 Task: Create a due date automation trigger when advanced on, on the wednesday of the week a card is due add content with a name or a description not starting with resume at 11:00 AM.
Action: Mouse moved to (1370, 98)
Screenshot: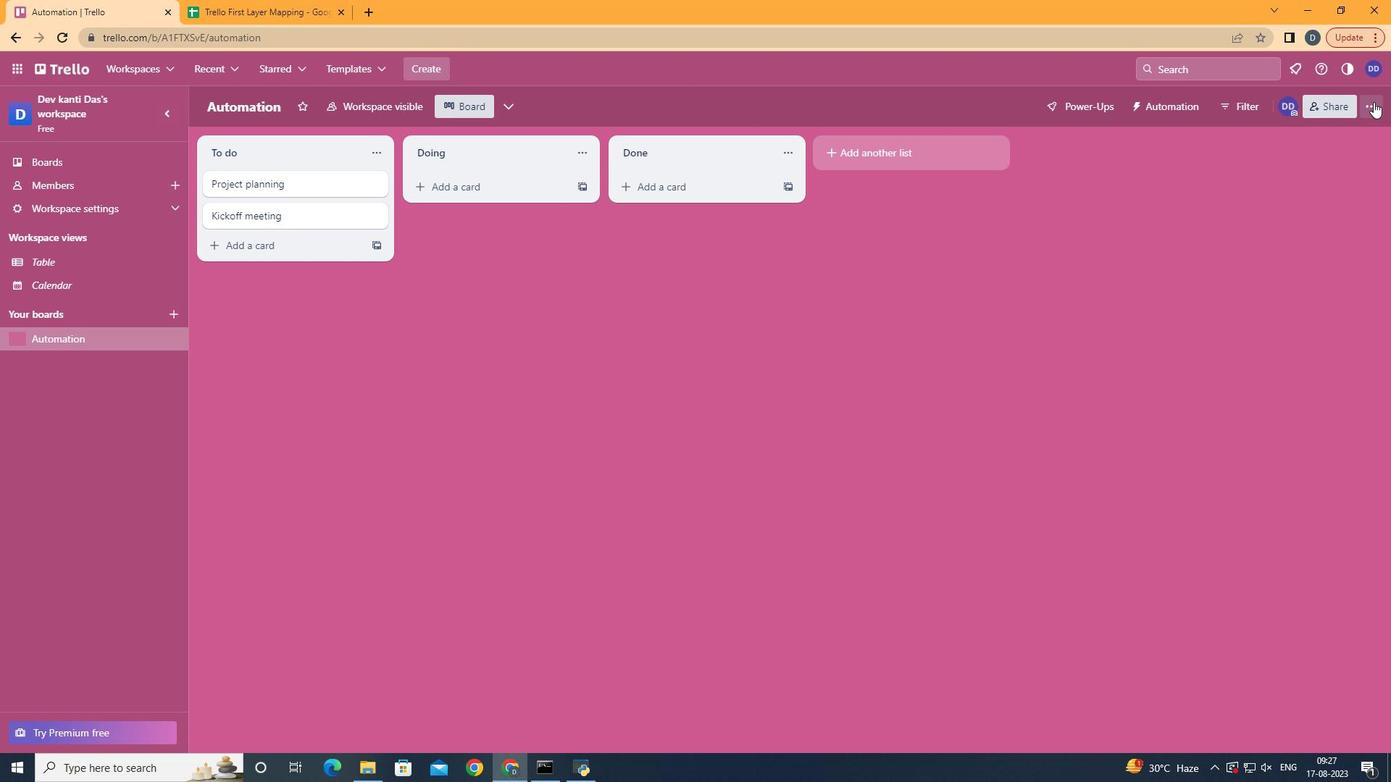 
Action: Mouse pressed left at (1370, 98)
Screenshot: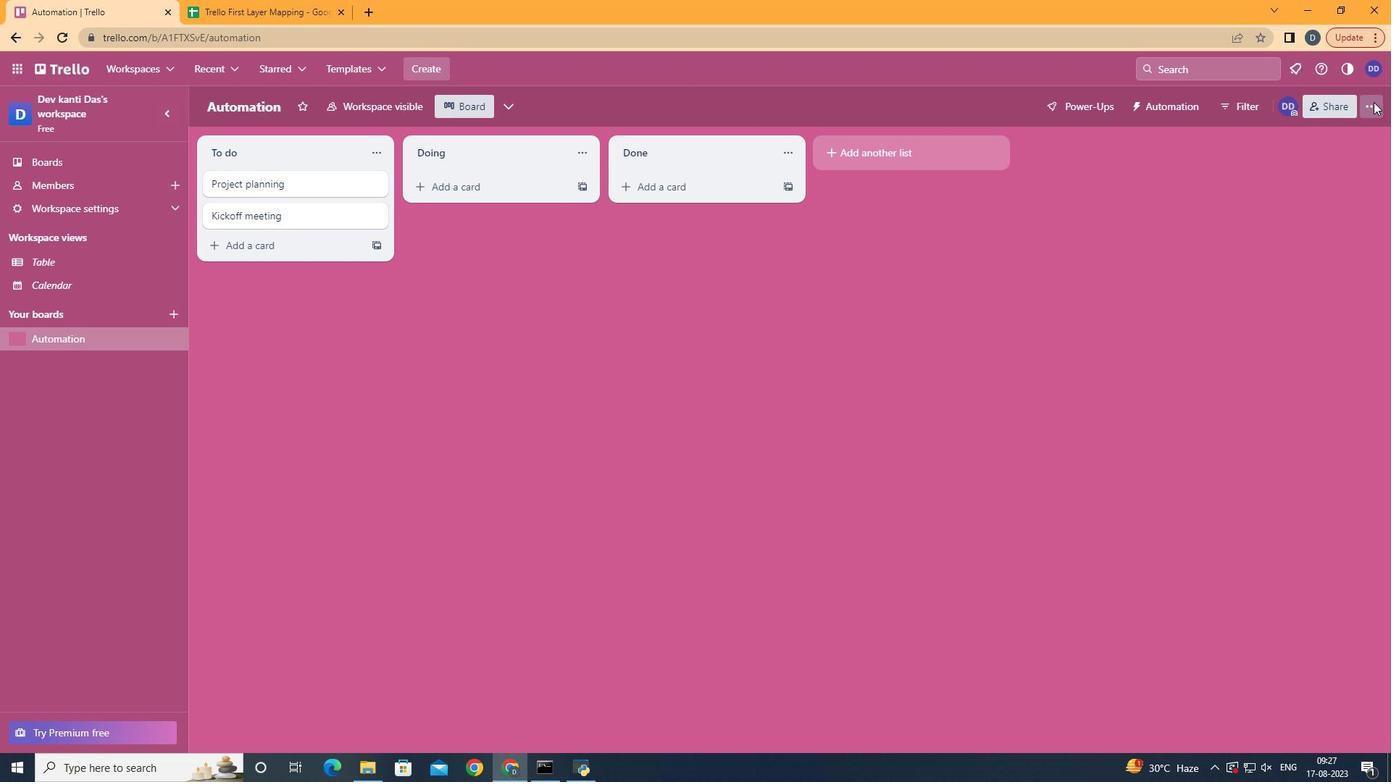 
Action: Mouse moved to (1261, 310)
Screenshot: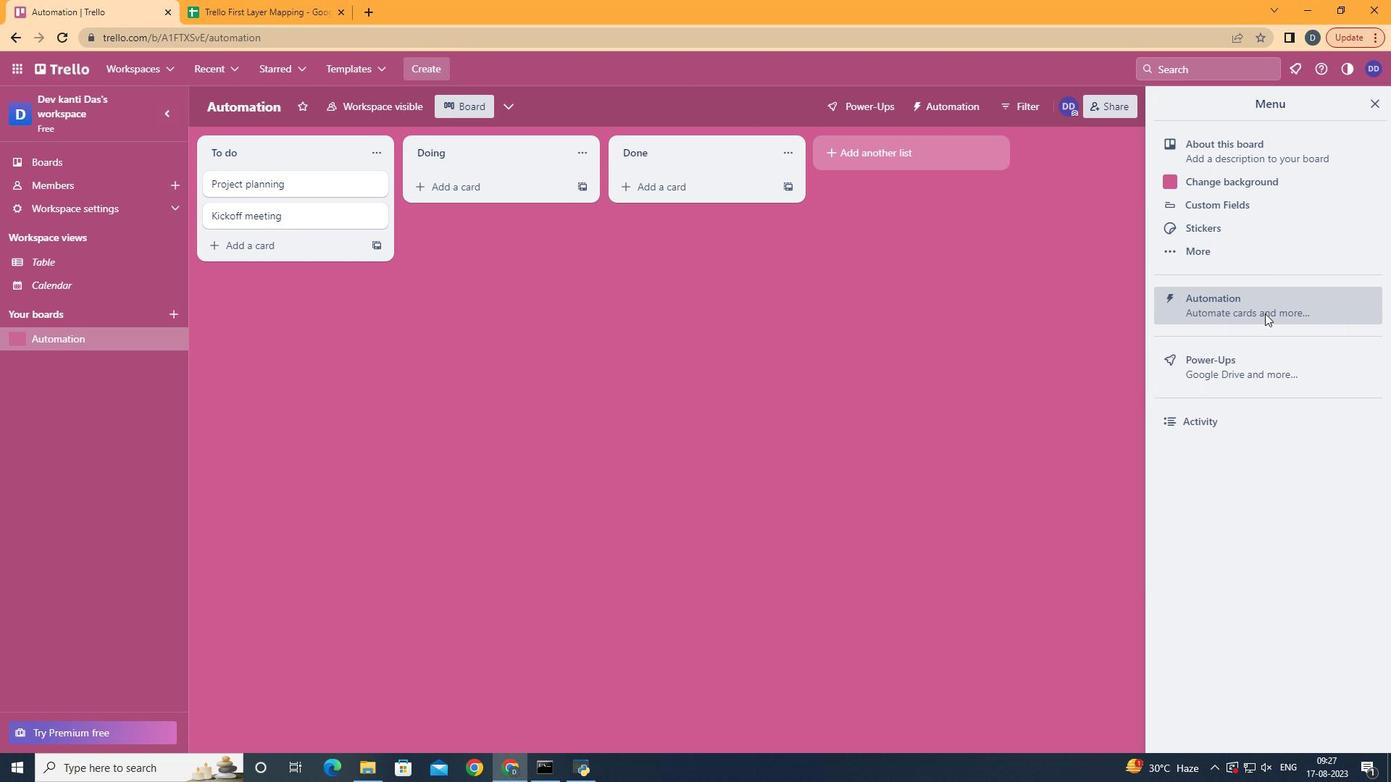
Action: Mouse pressed left at (1261, 310)
Screenshot: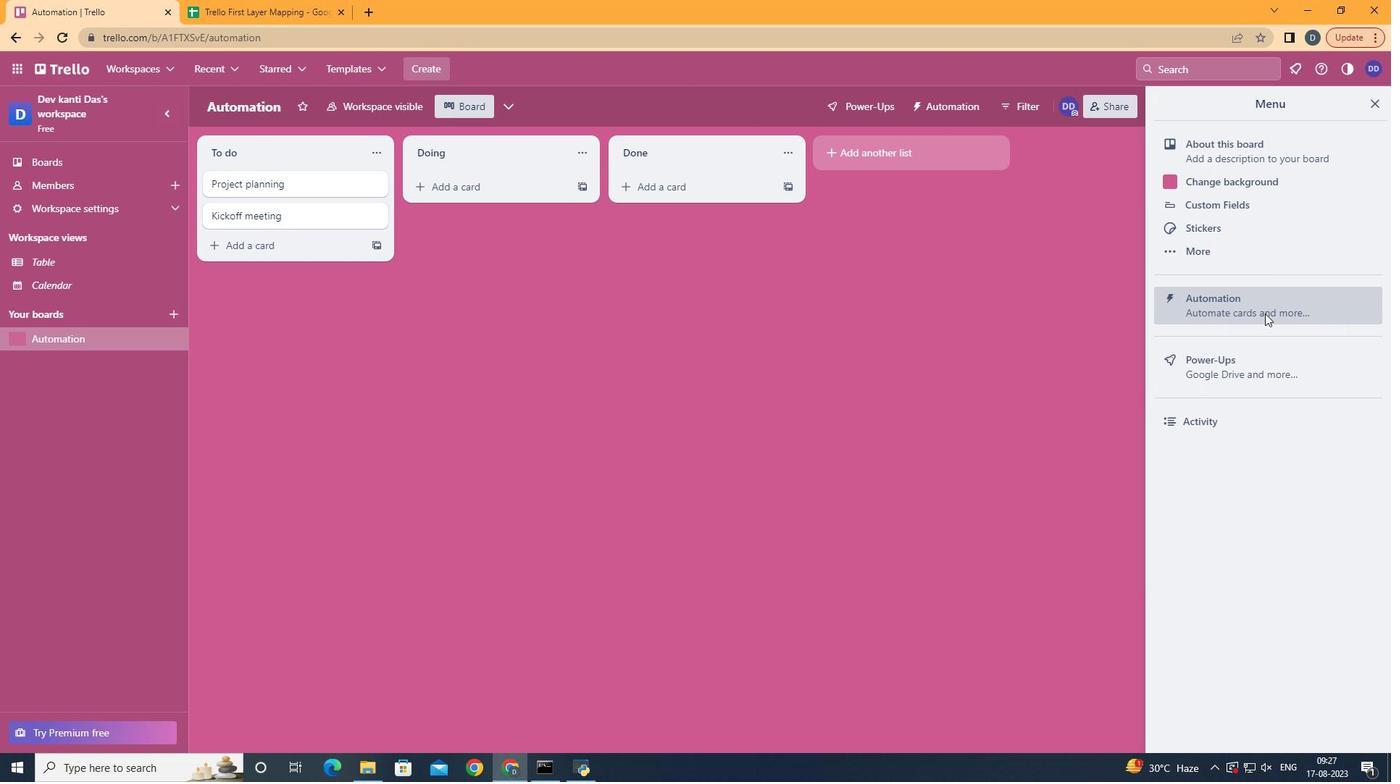 
Action: Mouse moved to (275, 302)
Screenshot: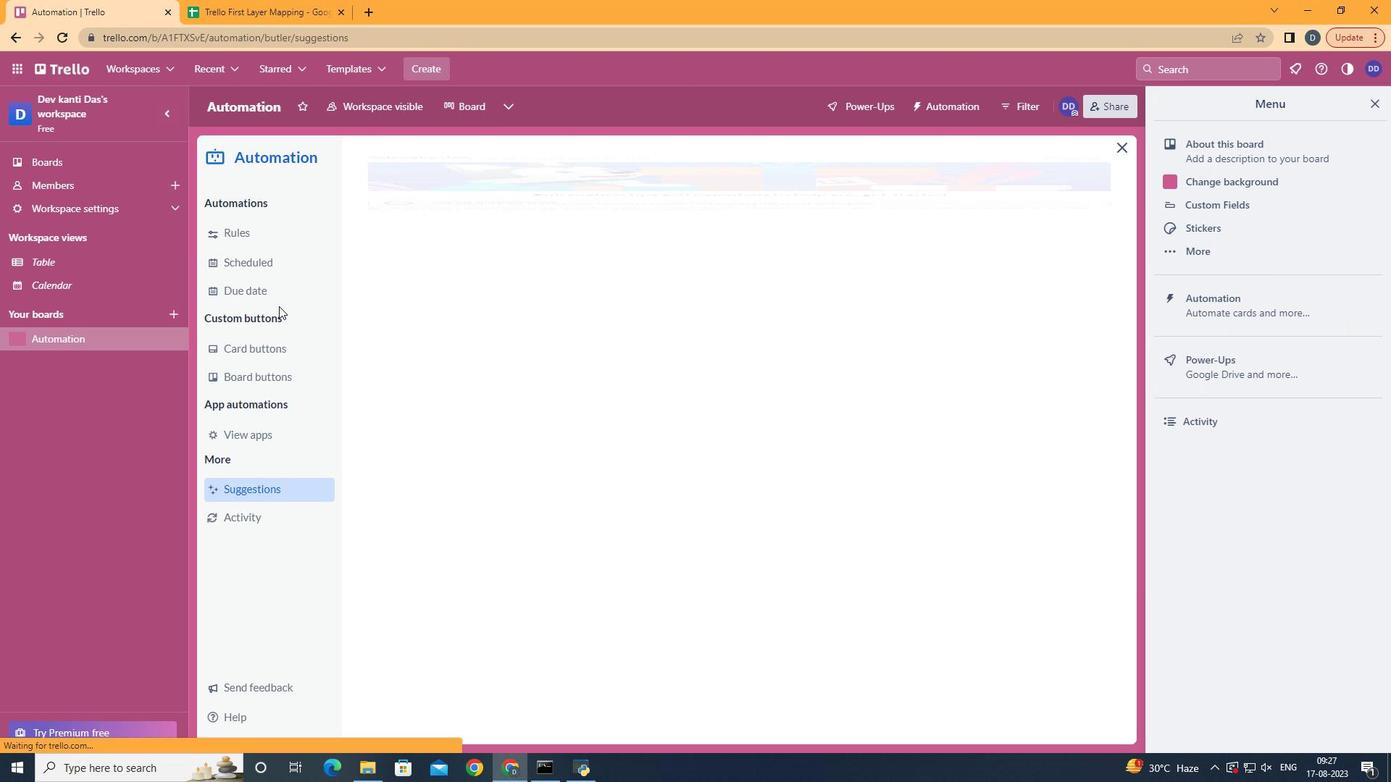 
Action: Mouse pressed left at (275, 302)
Screenshot: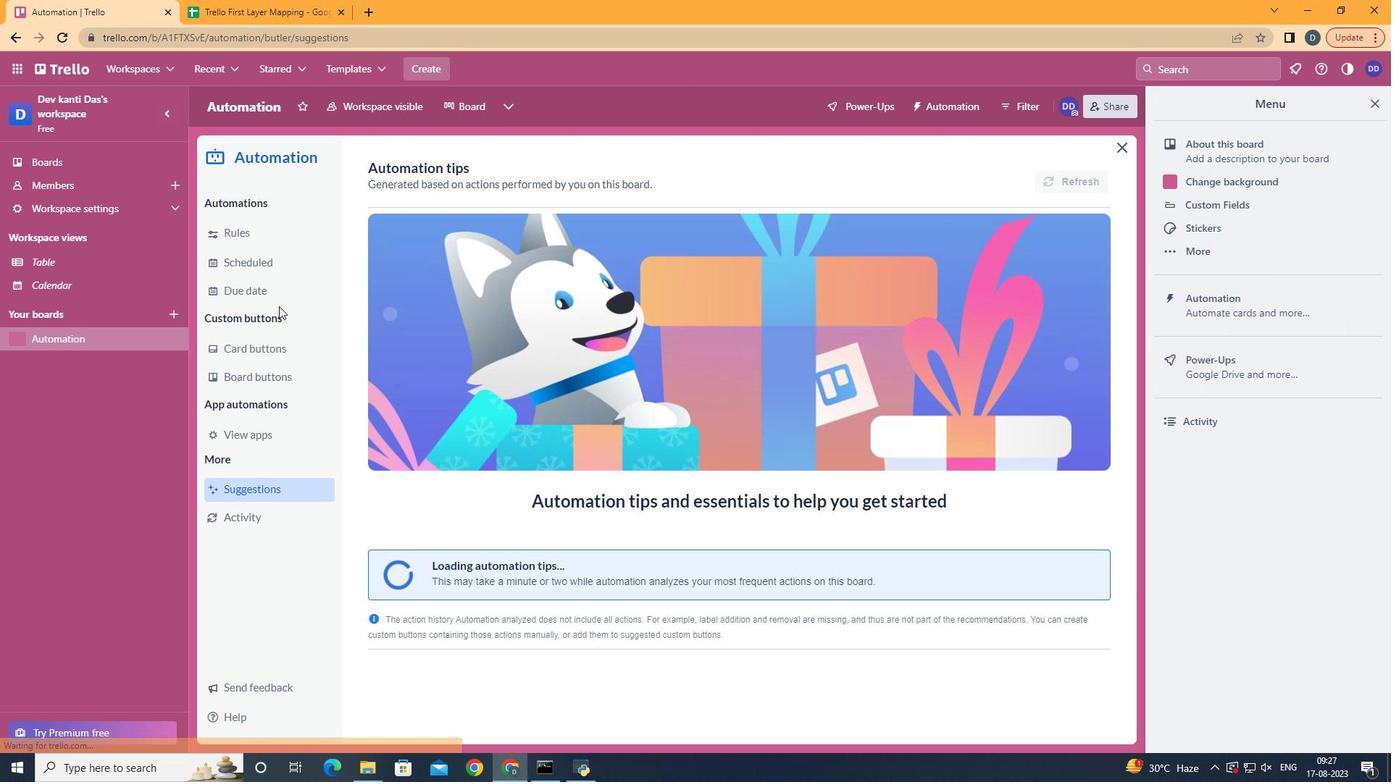 
Action: Mouse moved to (272, 292)
Screenshot: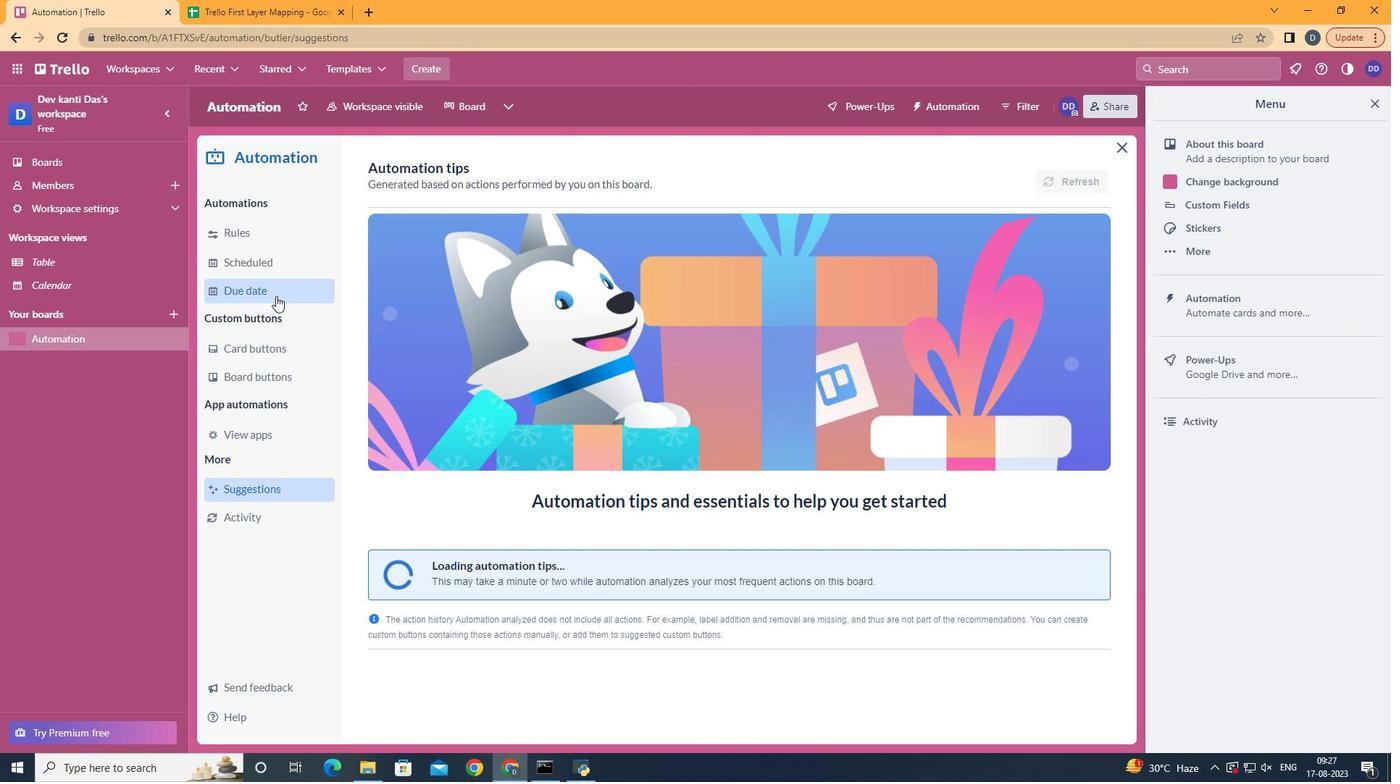 
Action: Mouse pressed left at (272, 292)
Screenshot: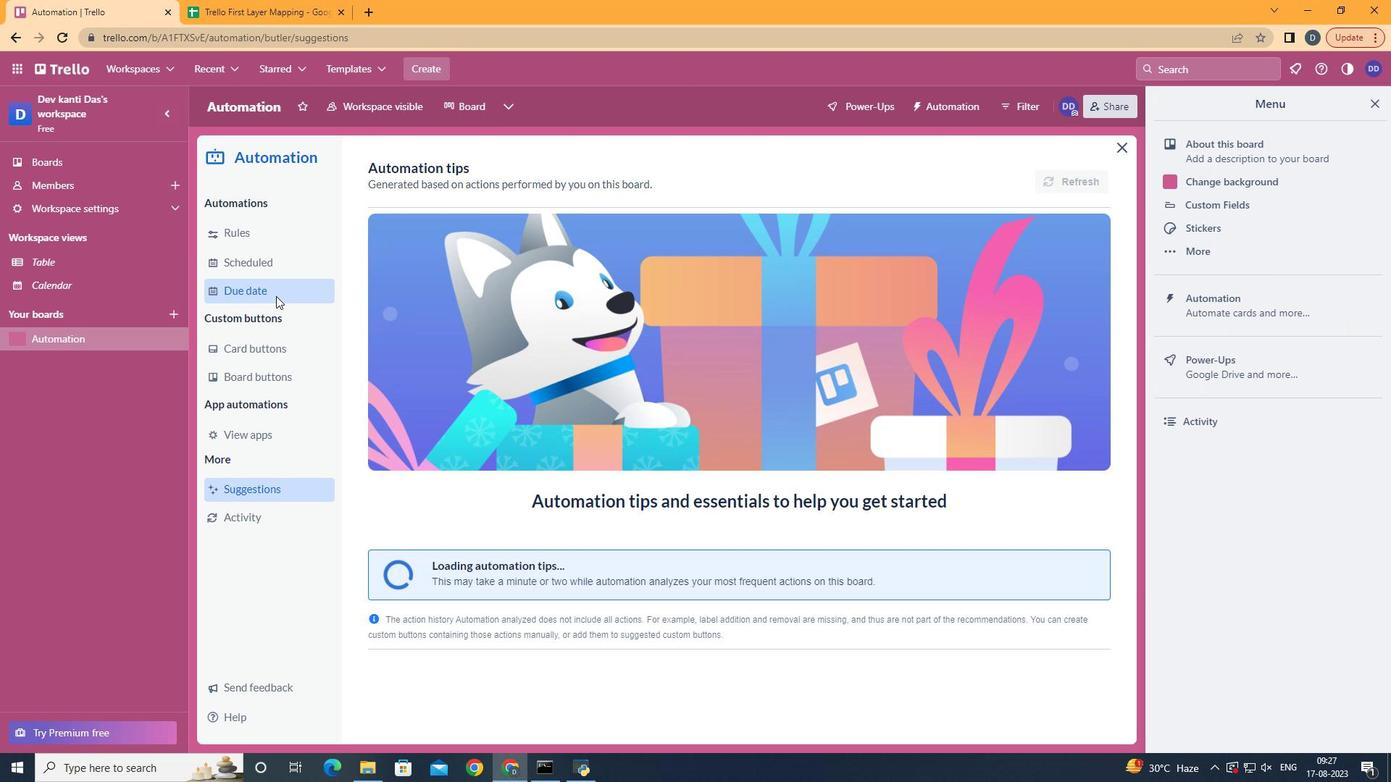 
Action: Mouse moved to (1028, 164)
Screenshot: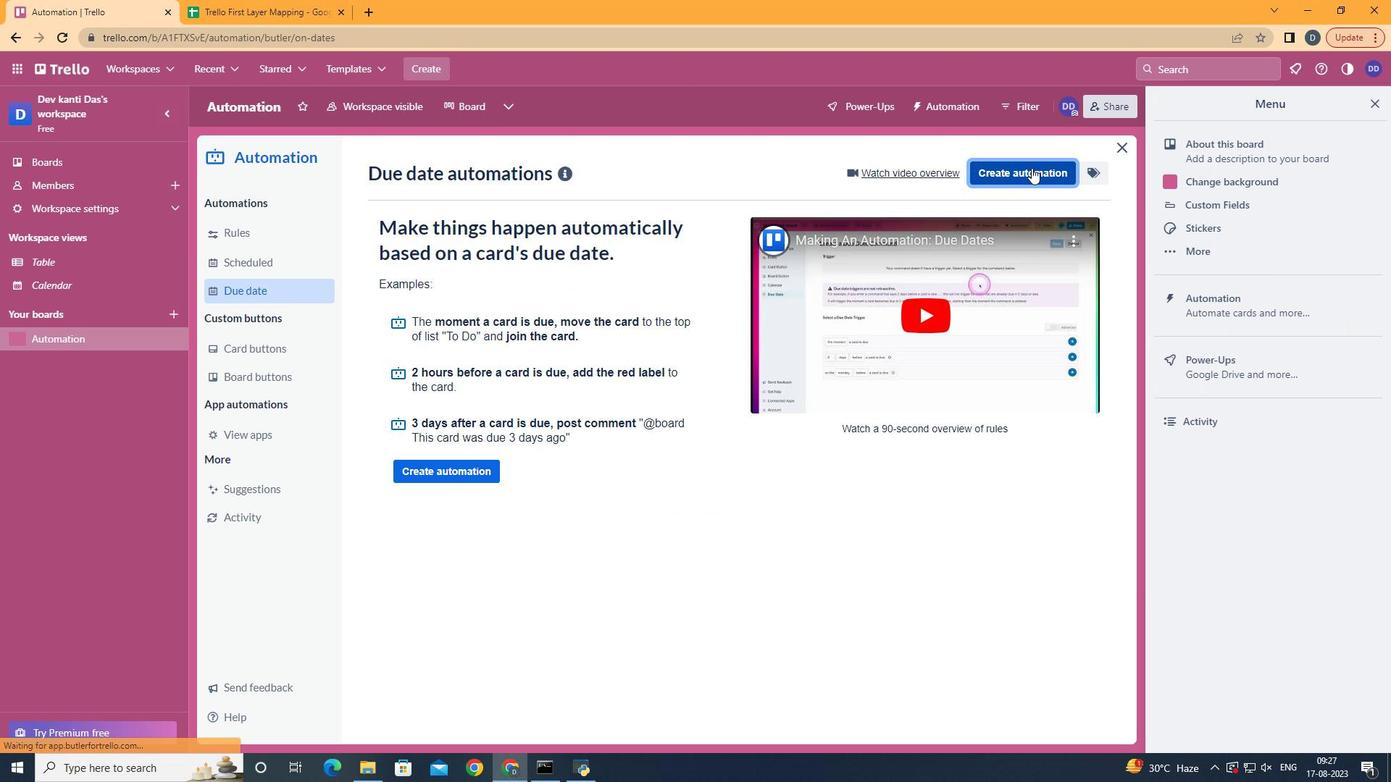 
Action: Mouse pressed left at (1028, 164)
Screenshot: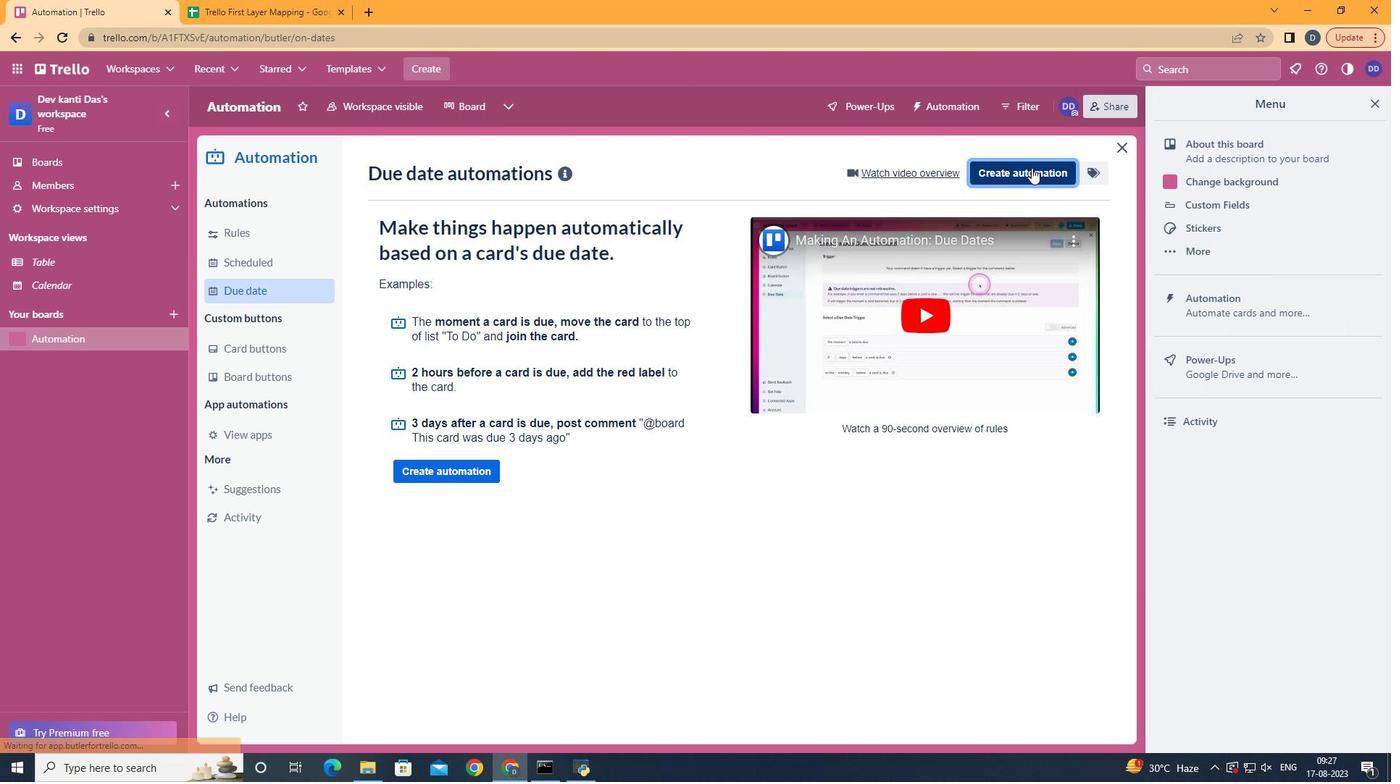 
Action: Mouse moved to (762, 304)
Screenshot: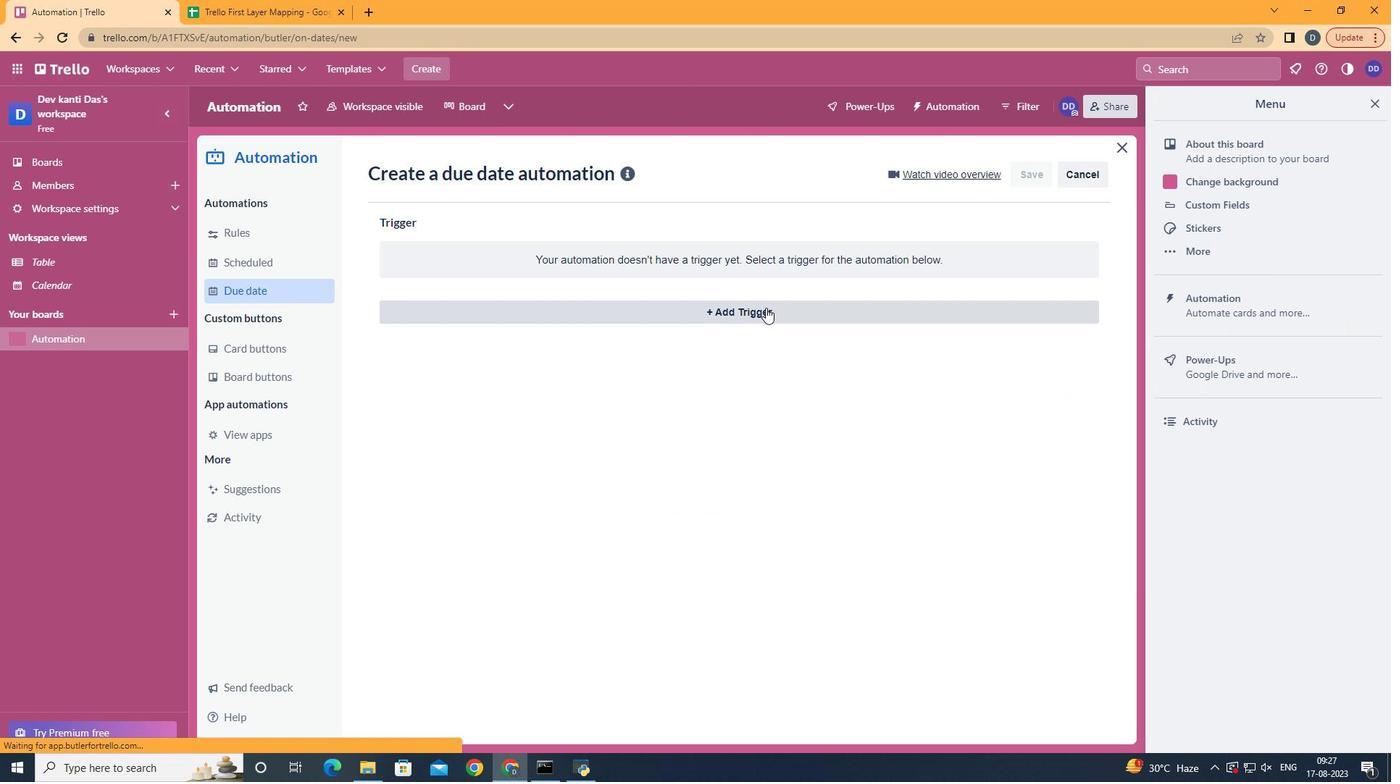 
Action: Mouse pressed left at (762, 304)
Screenshot: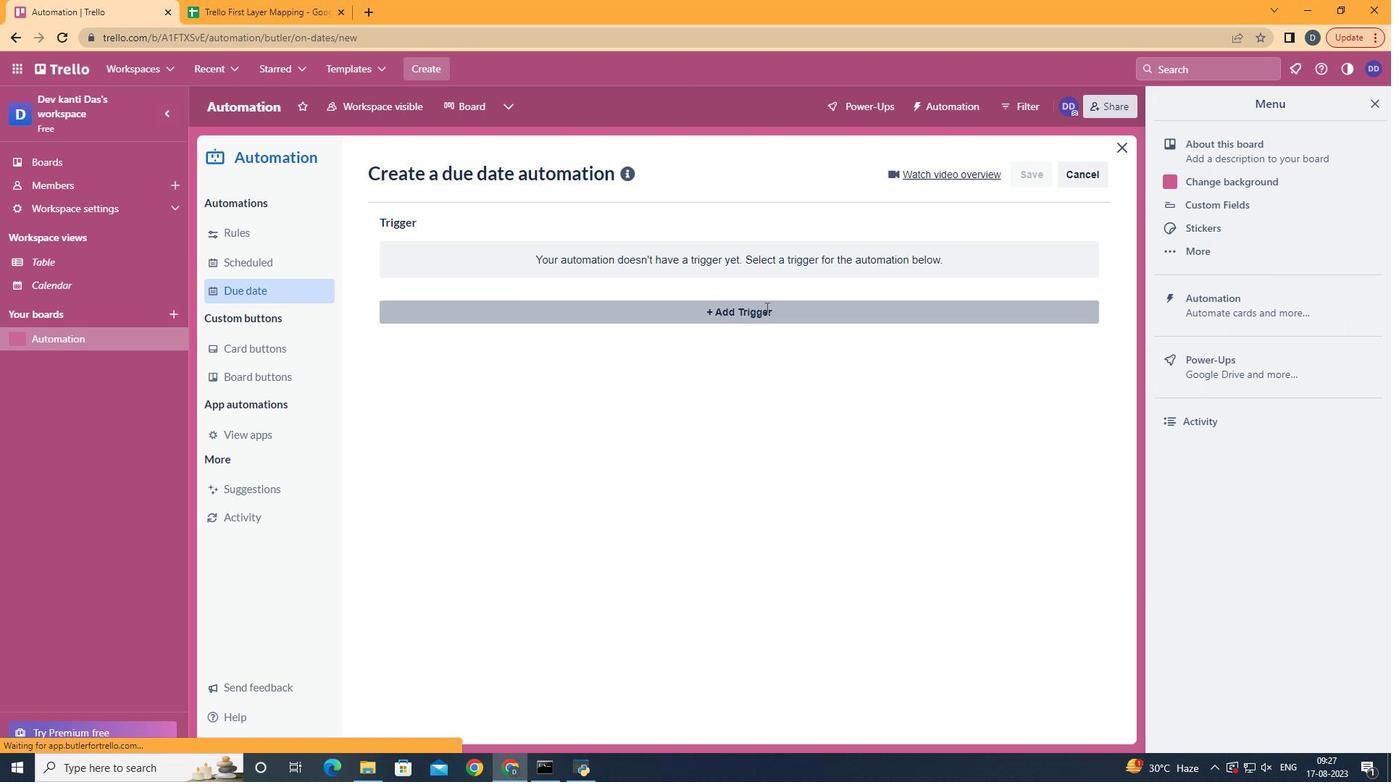 
Action: Mouse moved to (451, 429)
Screenshot: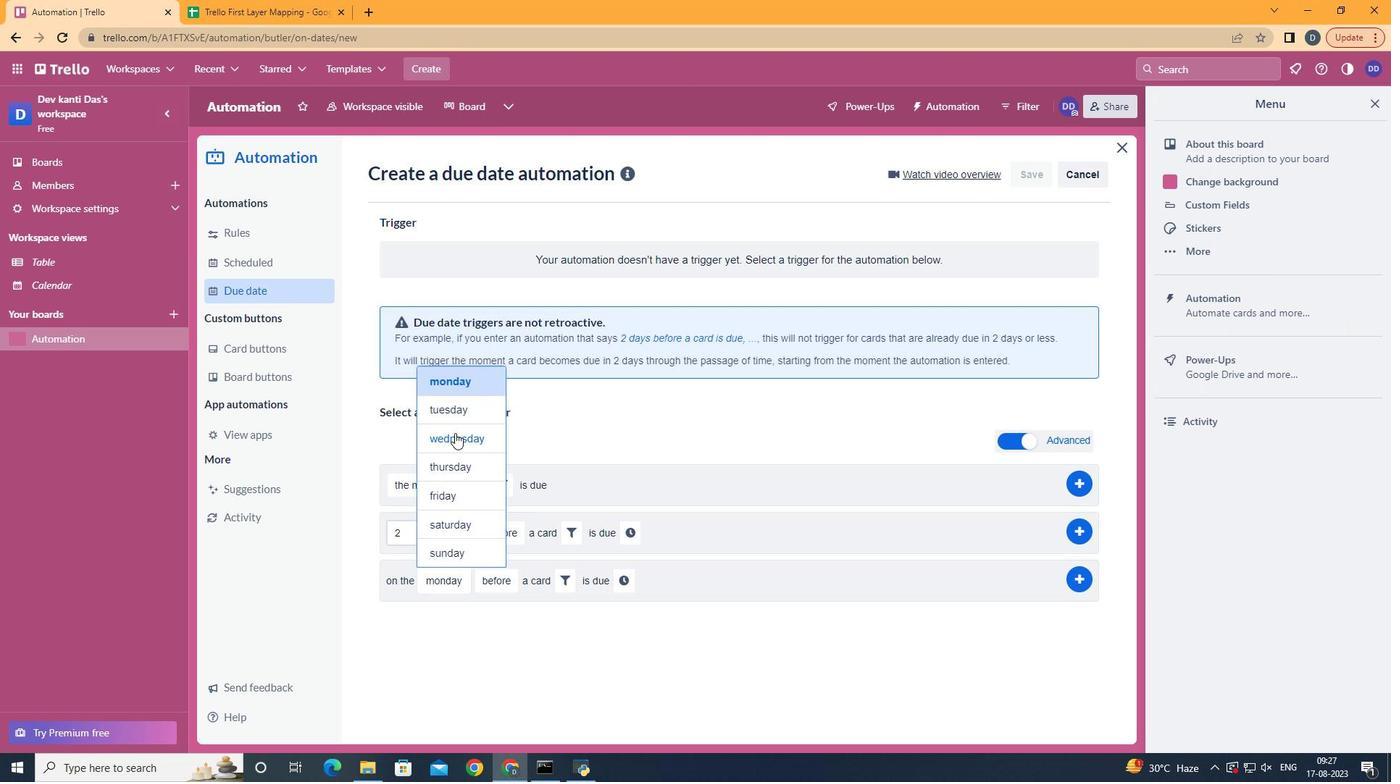 
Action: Mouse pressed left at (451, 429)
Screenshot: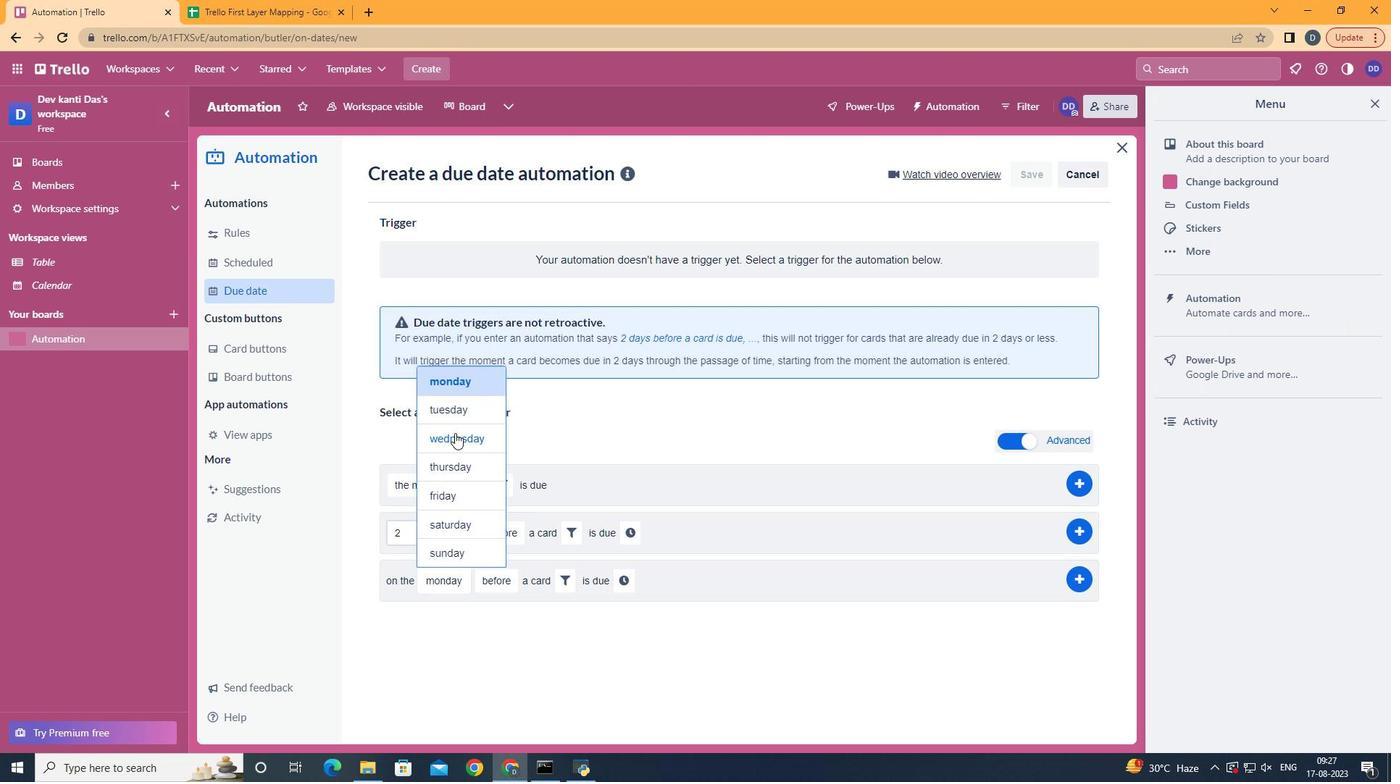 
Action: Mouse moved to (553, 657)
Screenshot: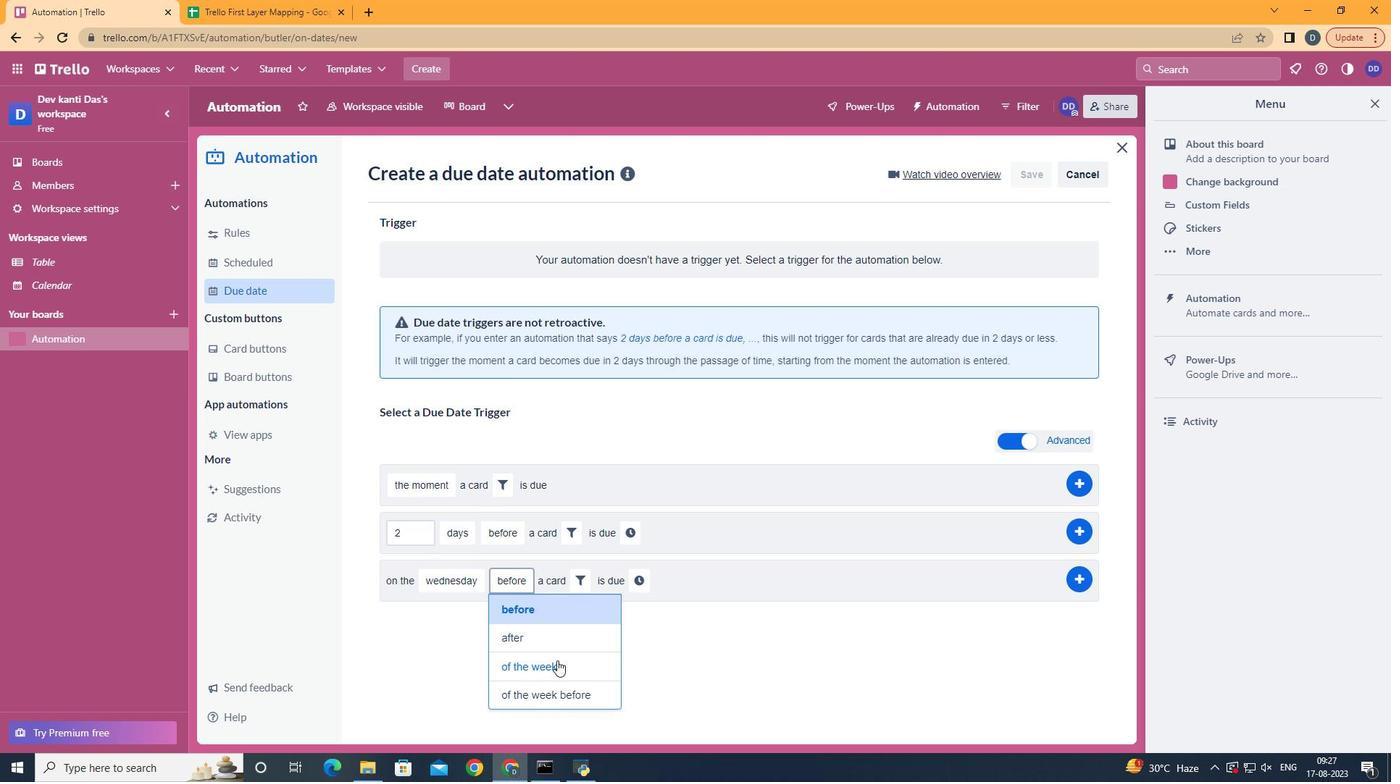 
Action: Mouse pressed left at (553, 657)
Screenshot: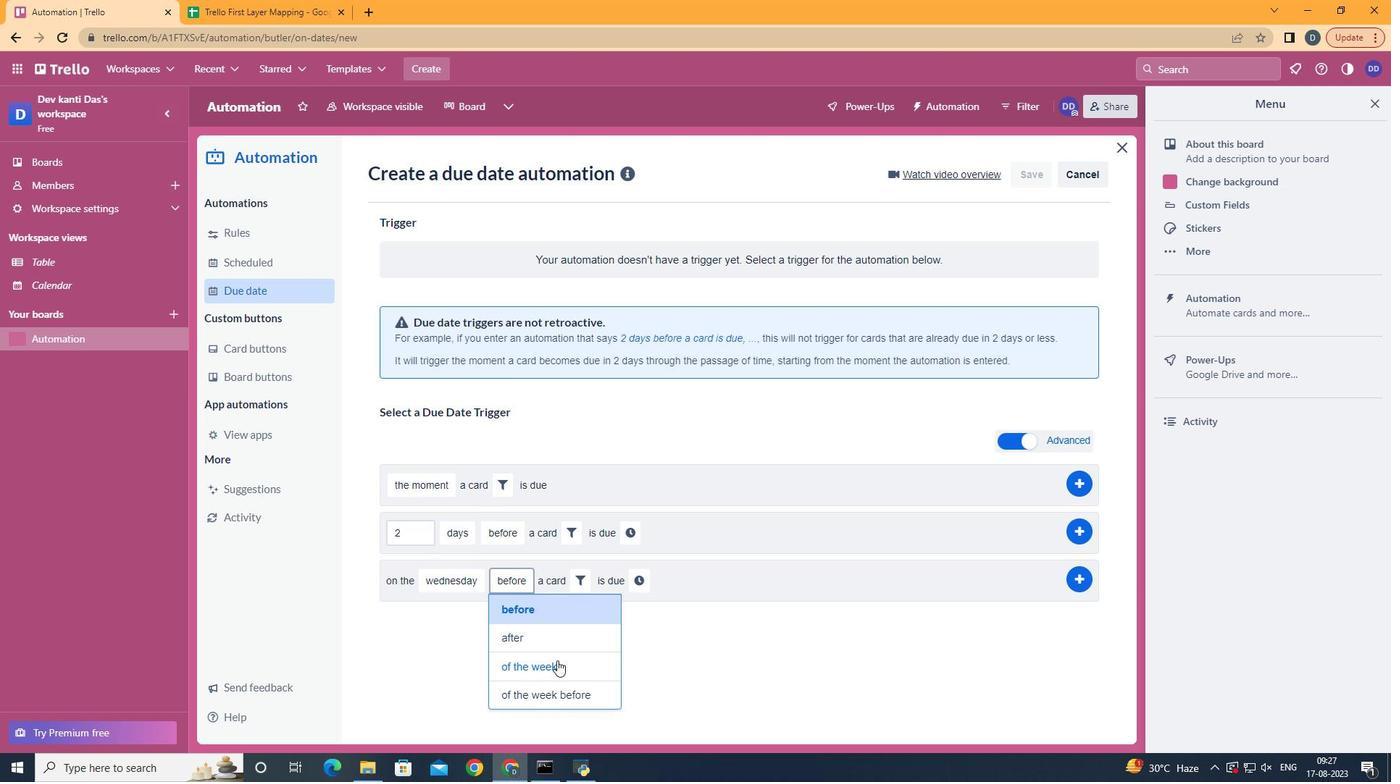 
Action: Mouse moved to (601, 576)
Screenshot: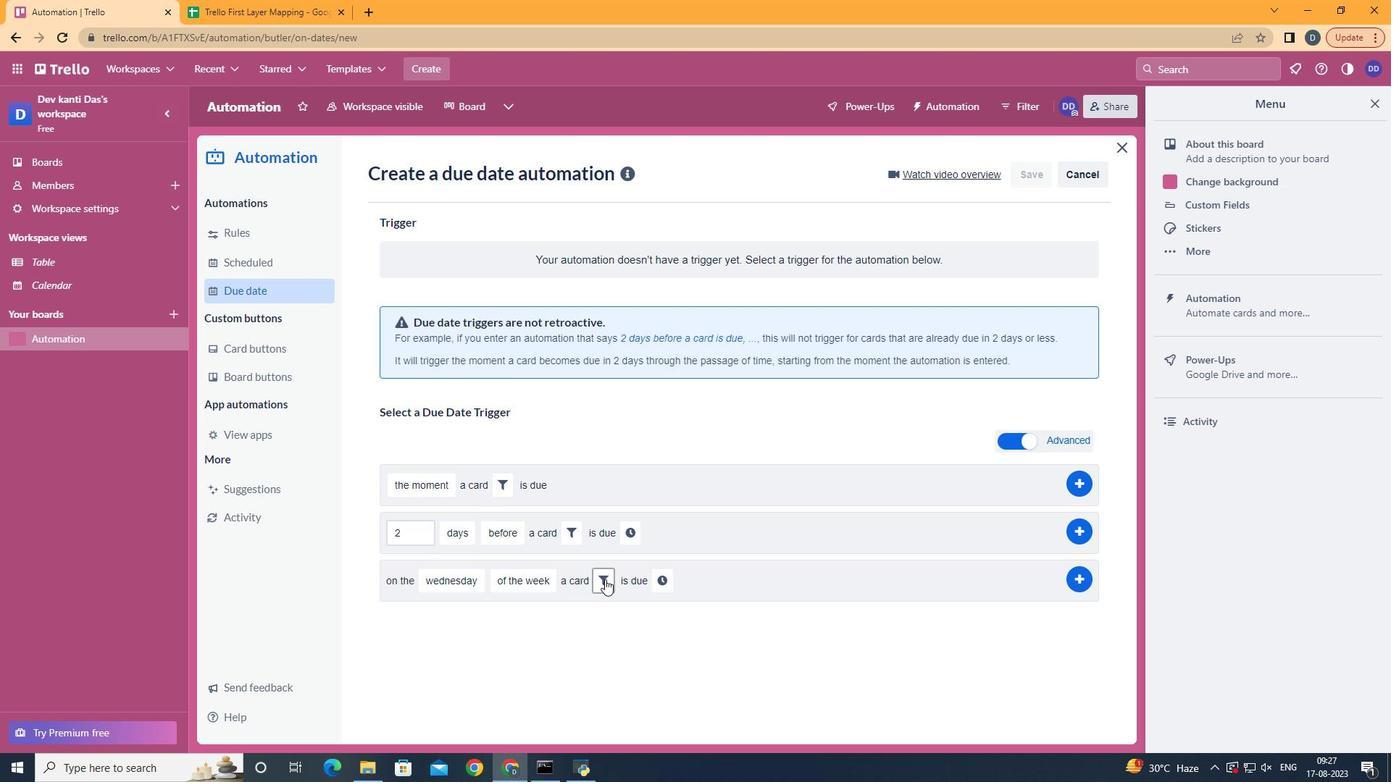 
Action: Mouse pressed left at (601, 576)
Screenshot: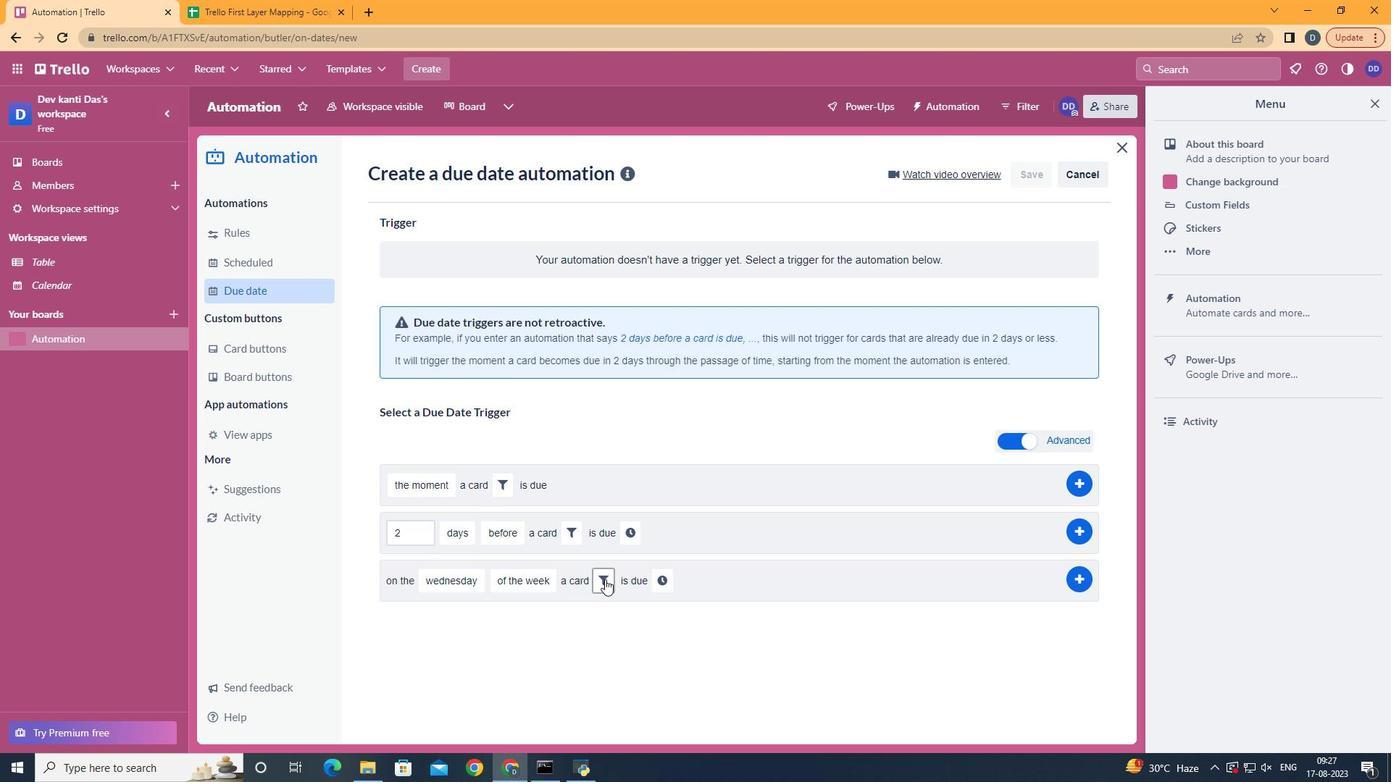 
Action: Mouse moved to (785, 621)
Screenshot: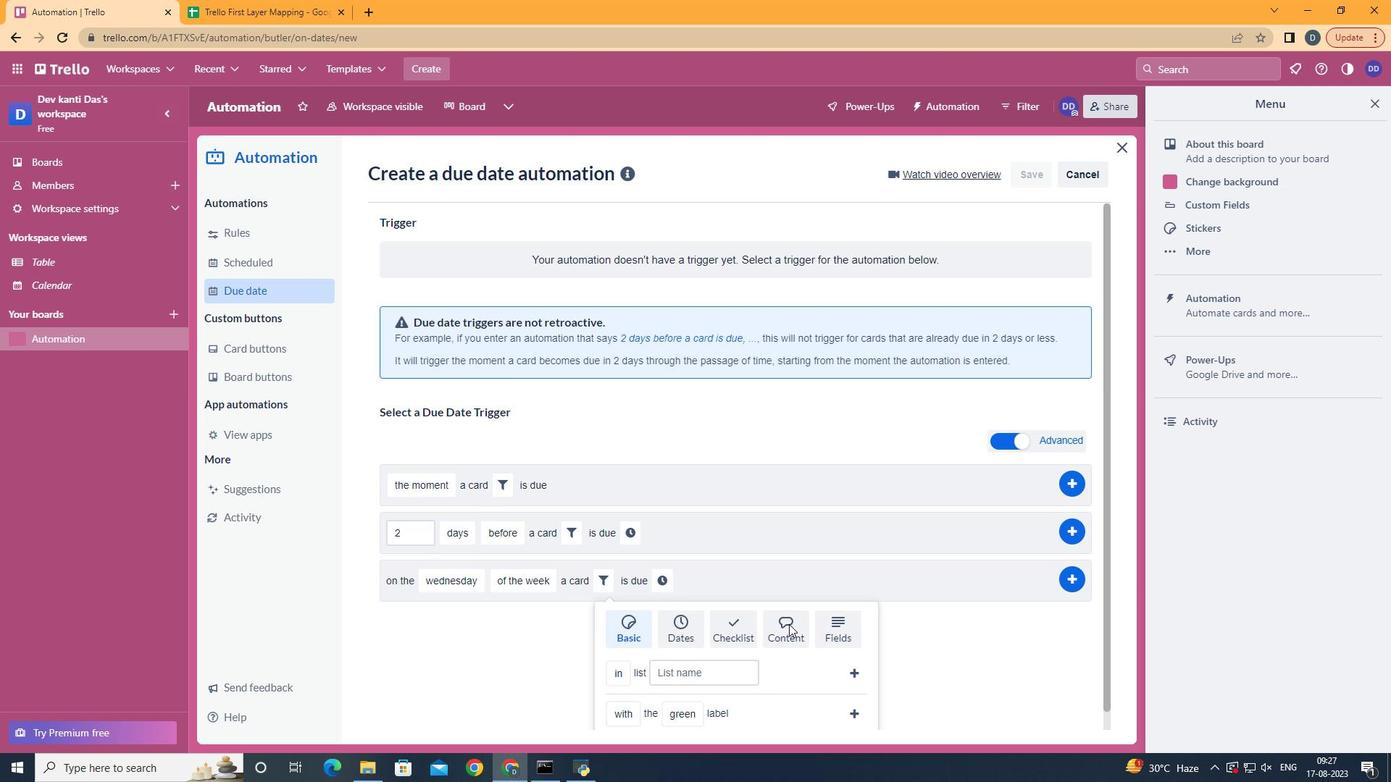 
Action: Mouse pressed left at (785, 621)
Screenshot: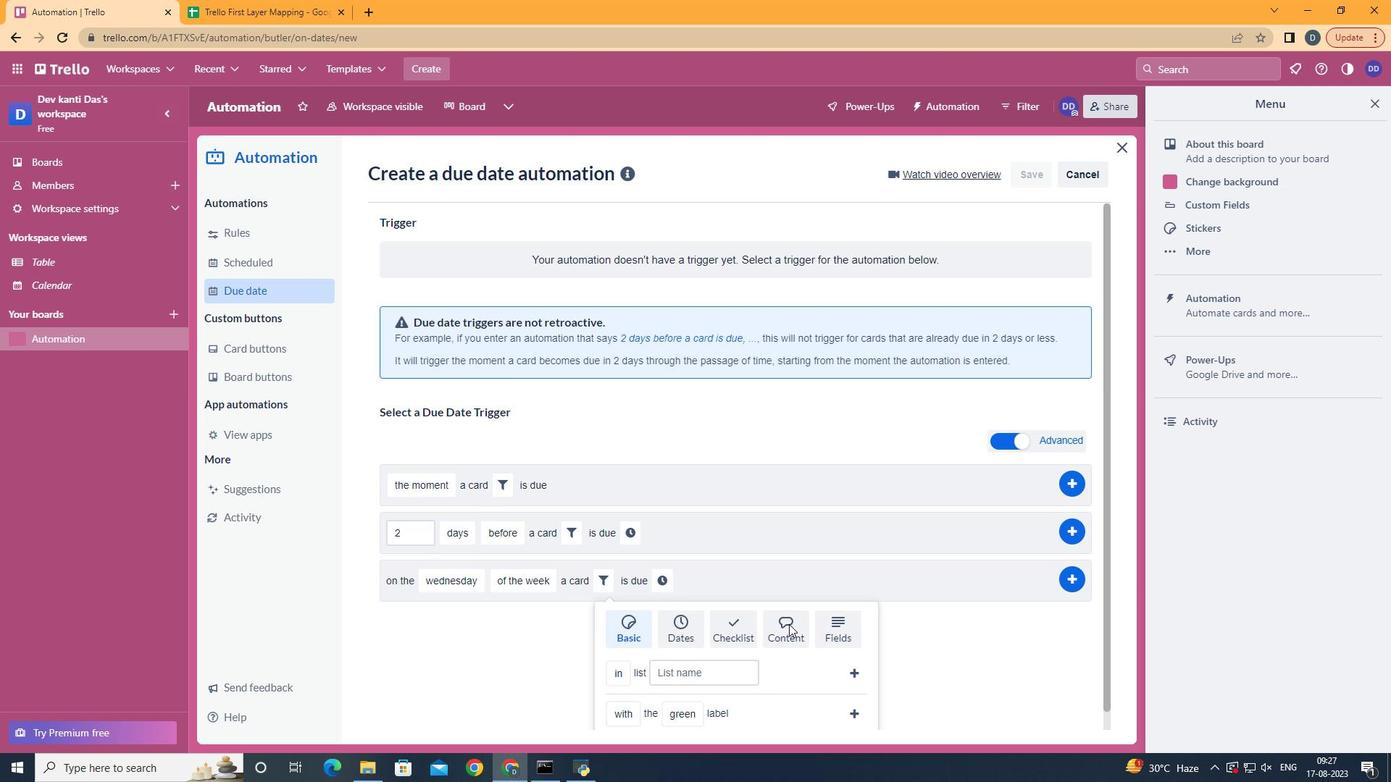 
Action: Mouse moved to (647, 650)
Screenshot: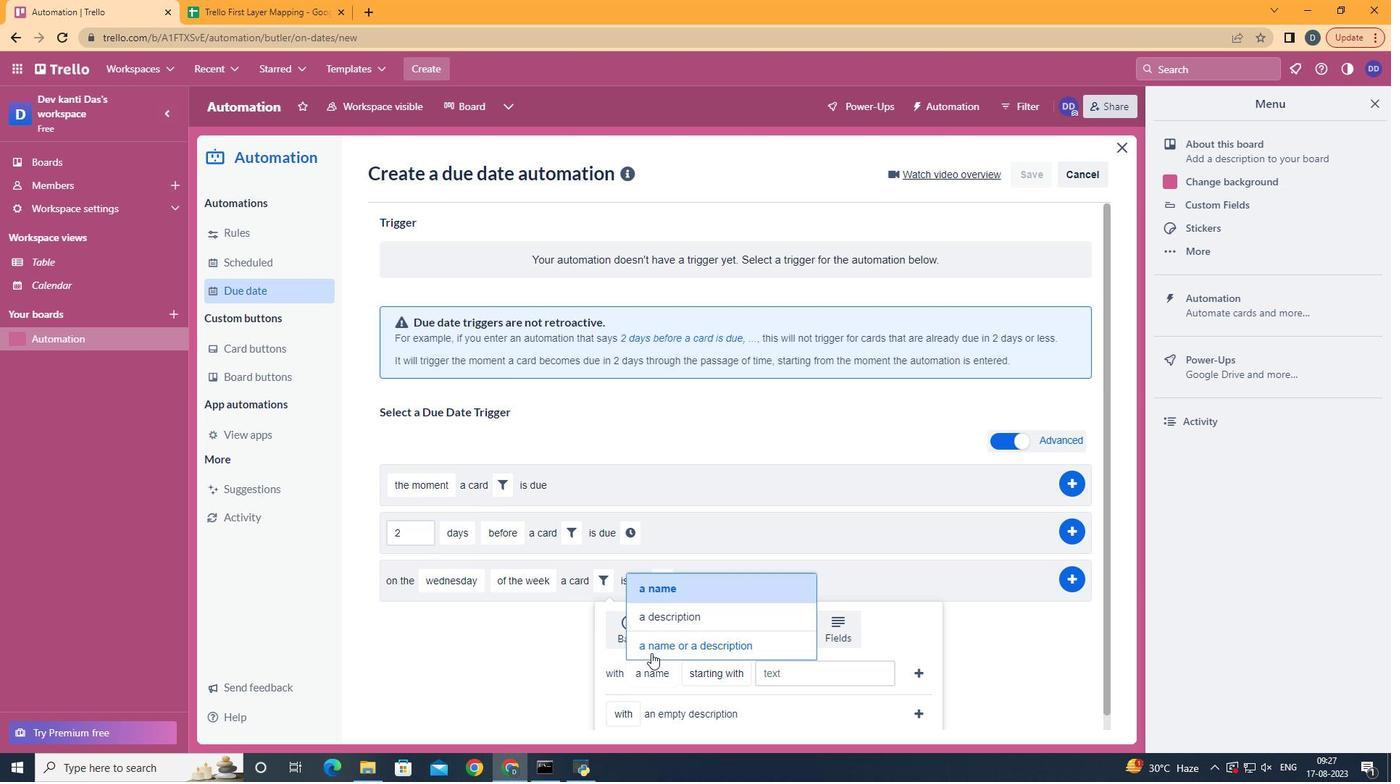 
Action: Mouse pressed left at (647, 650)
Screenshot: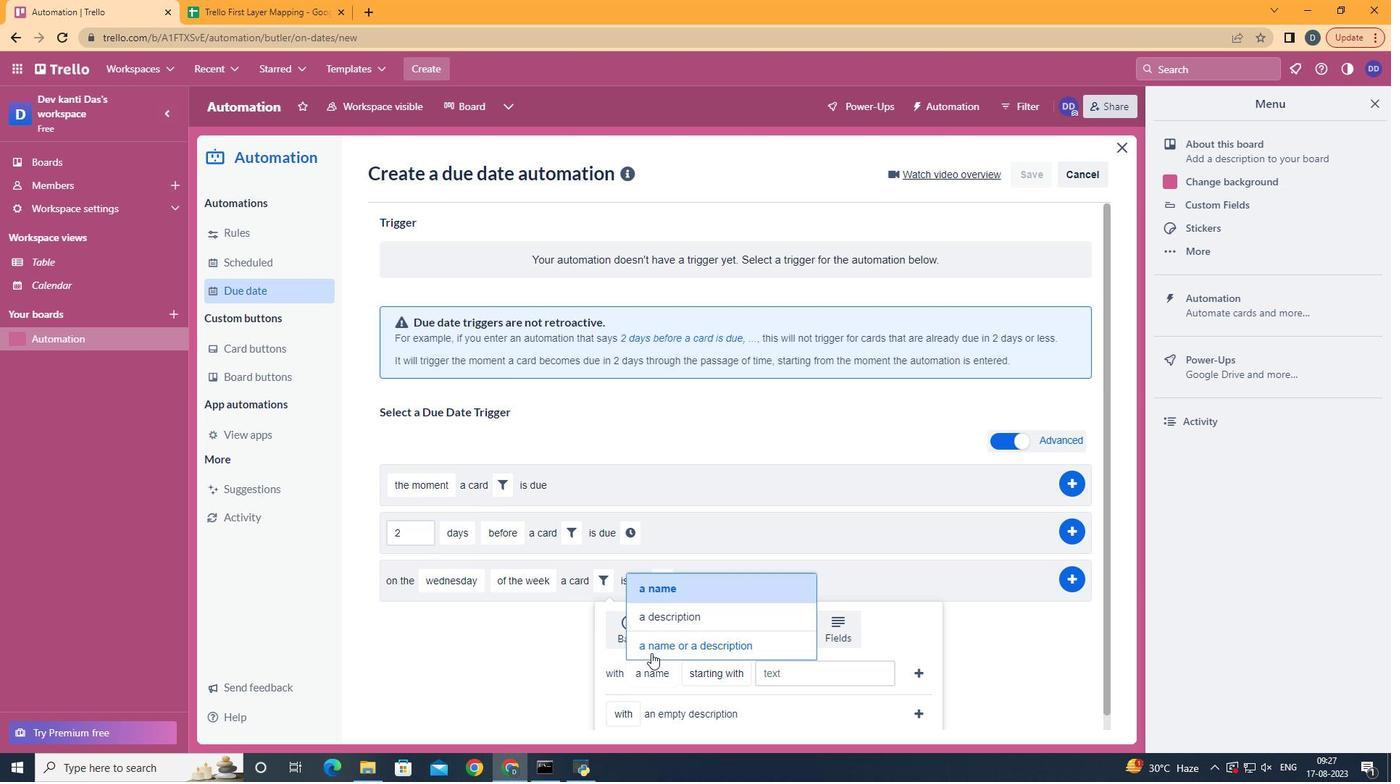 
Action: Mouse moved to (816, 582)
Screenshot: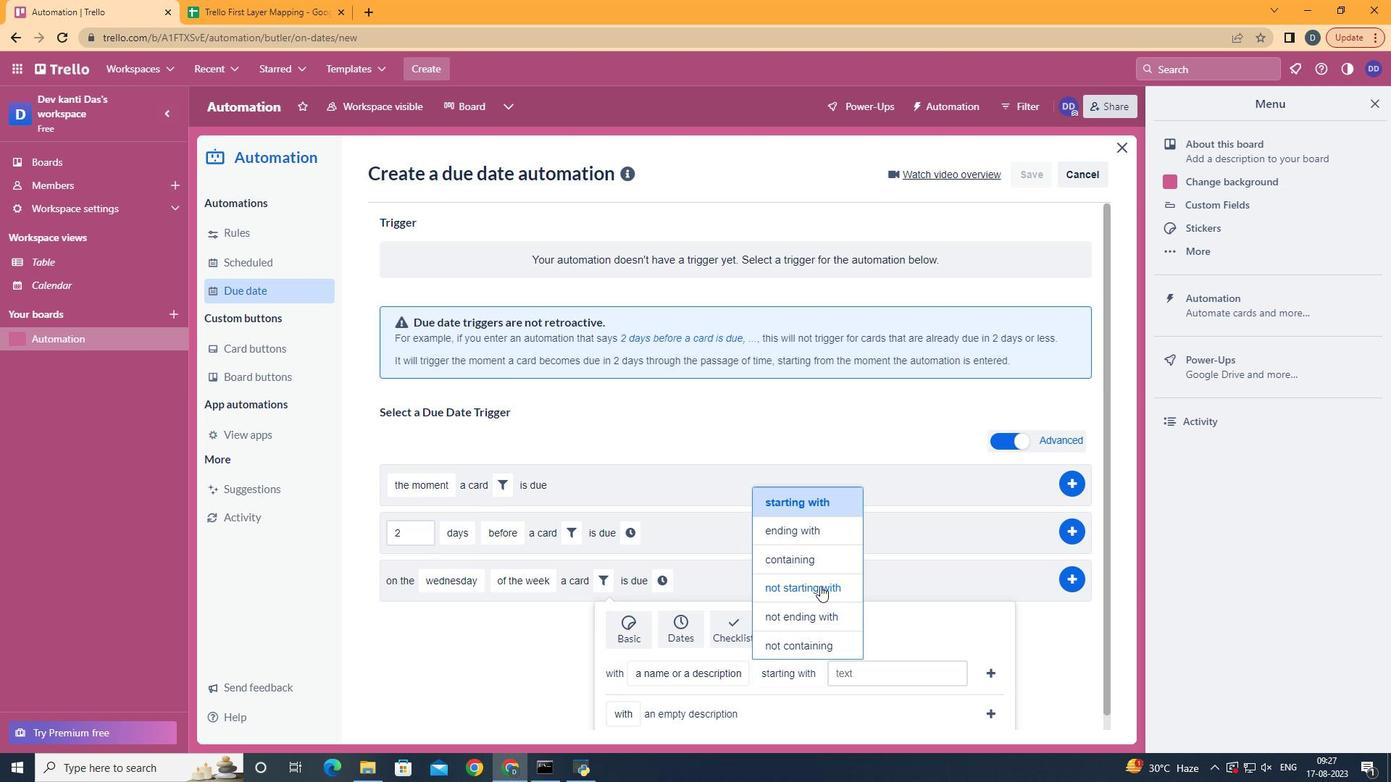 
Action: Mouse pressed left at (816, 582)
Screenshot: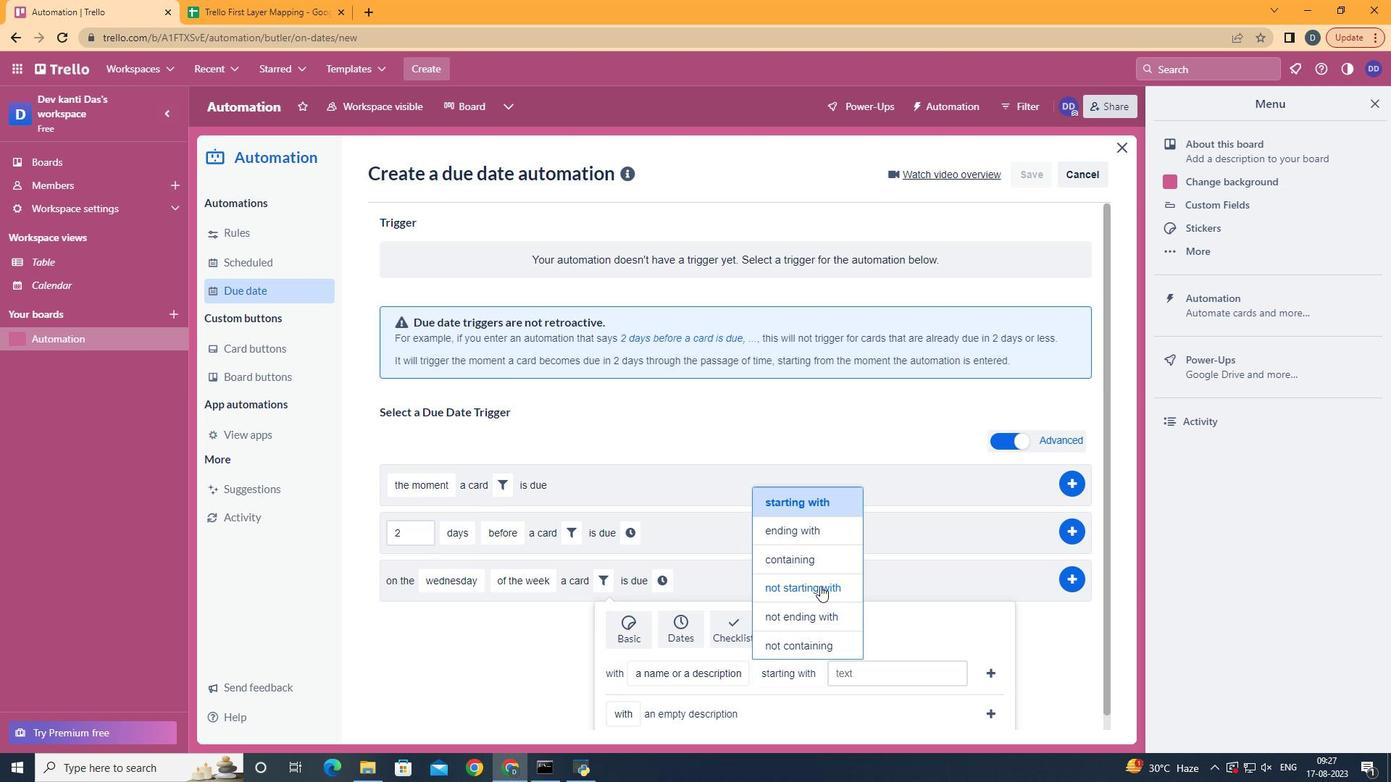 
Action: Mouse moved to (878, 675)
Screenshot: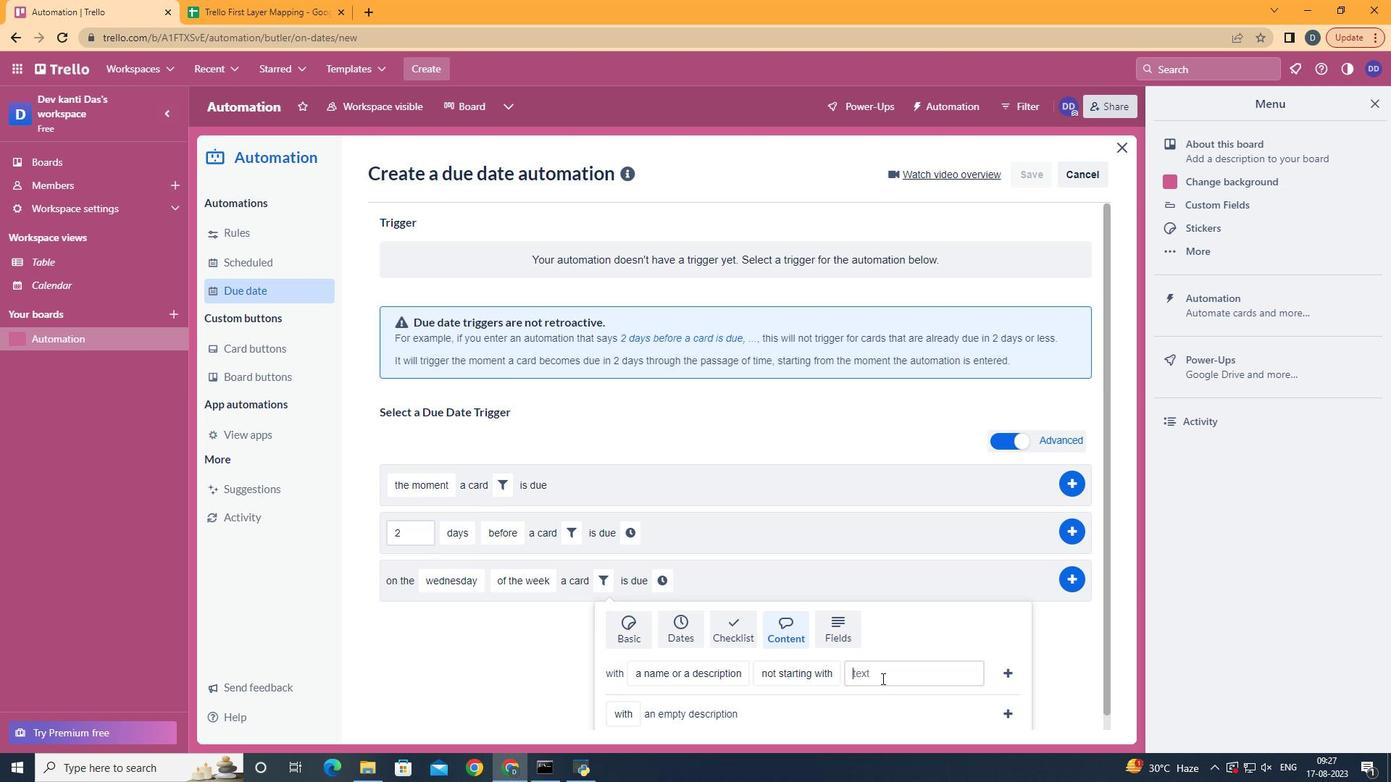 
Action: Mouse pressed left at (878, 675)
Screenshot: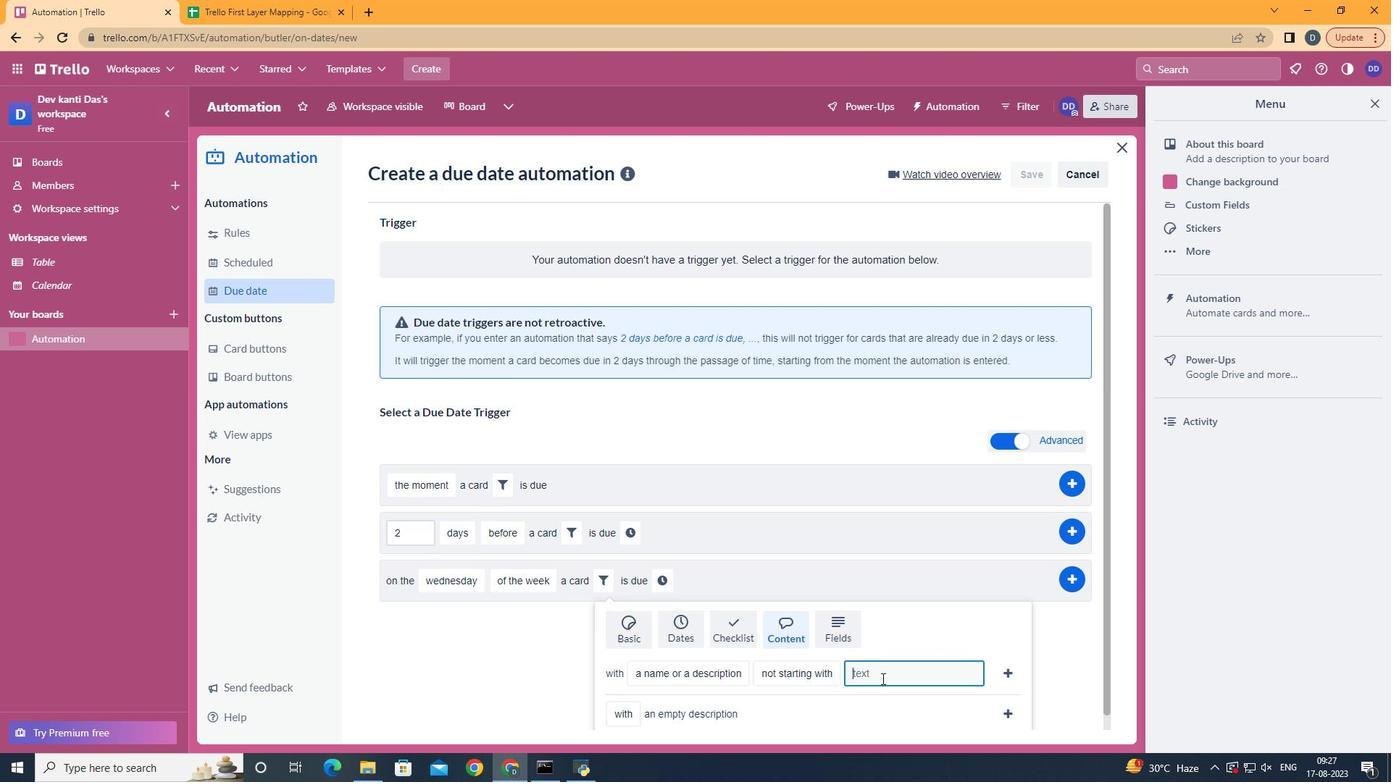 
Action: Key pressed resume
Screenshot: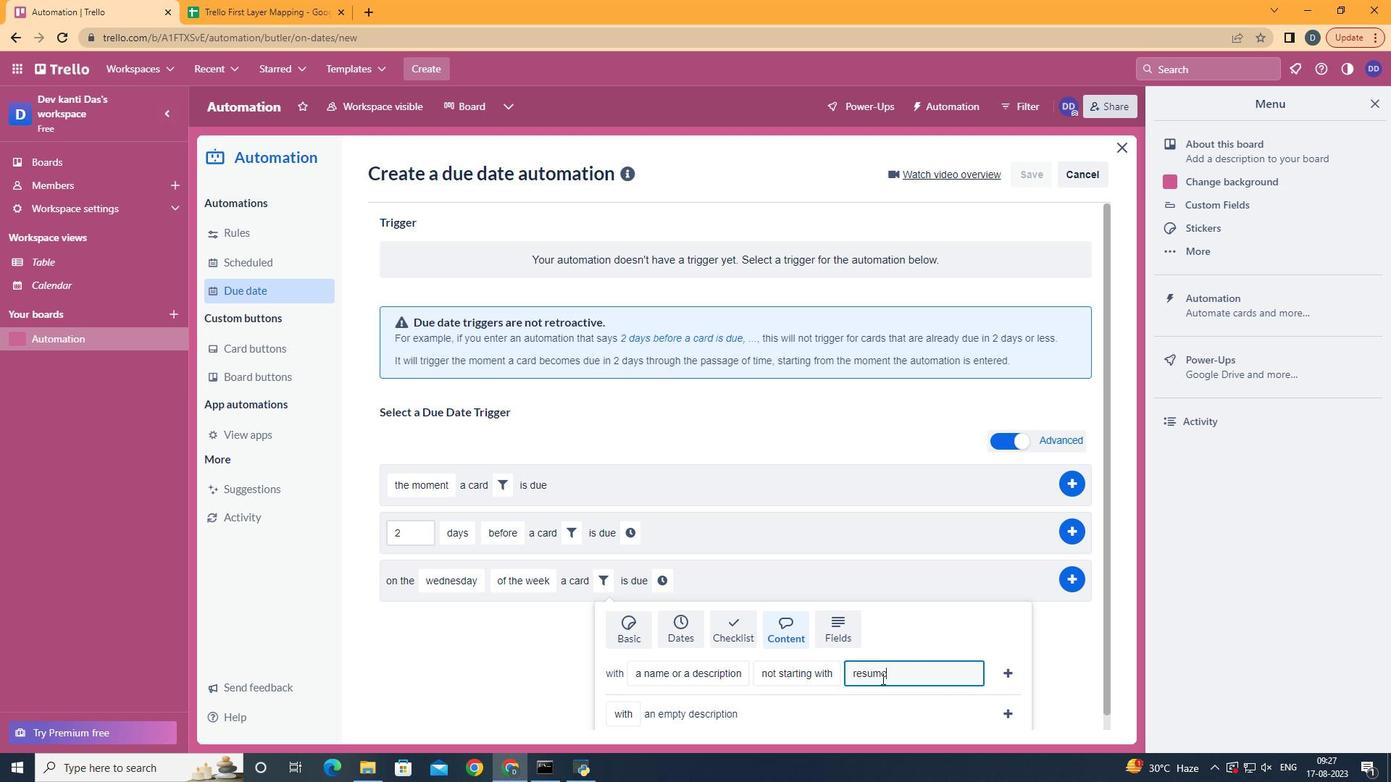 
Action: Mouse moved to (1003, 666)
Screenshot: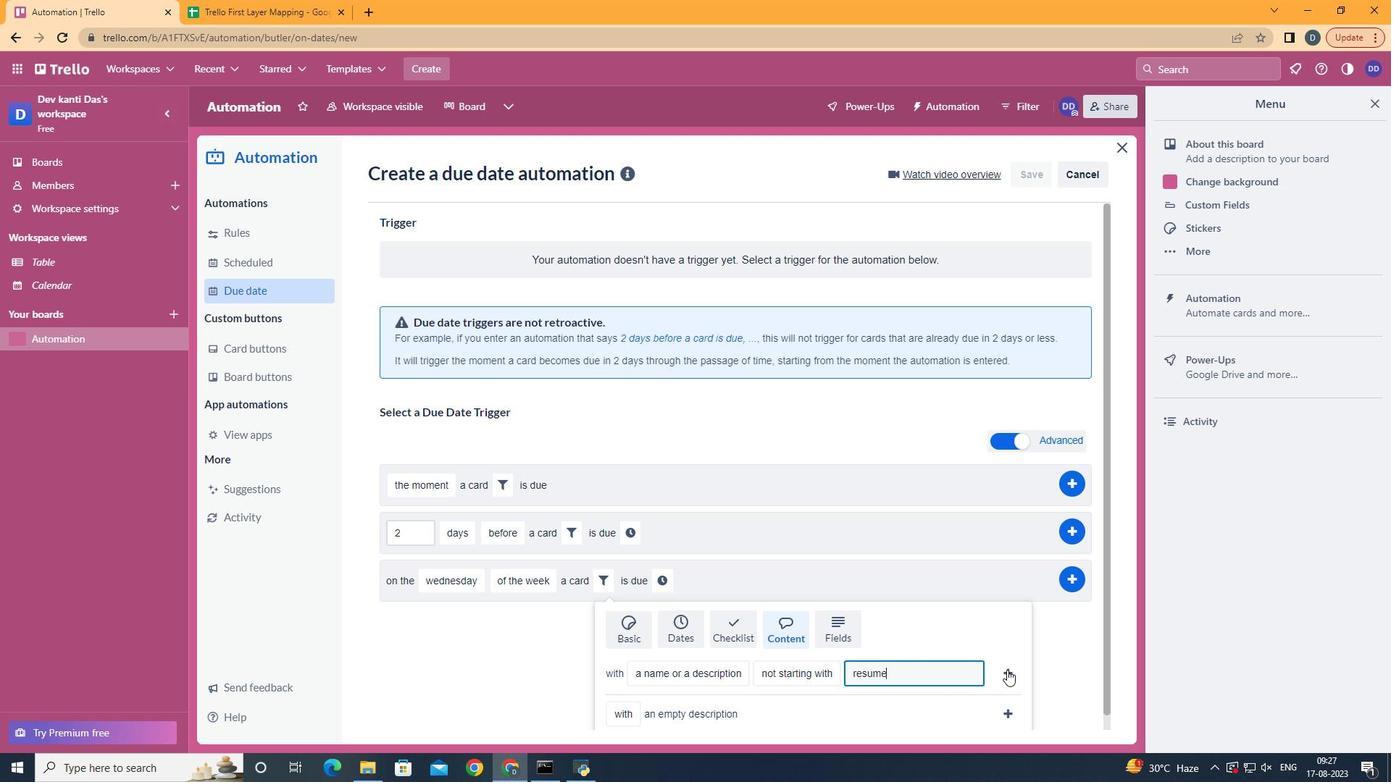 
Action: Mouse pressed left at (1003, 666)
Screenshot: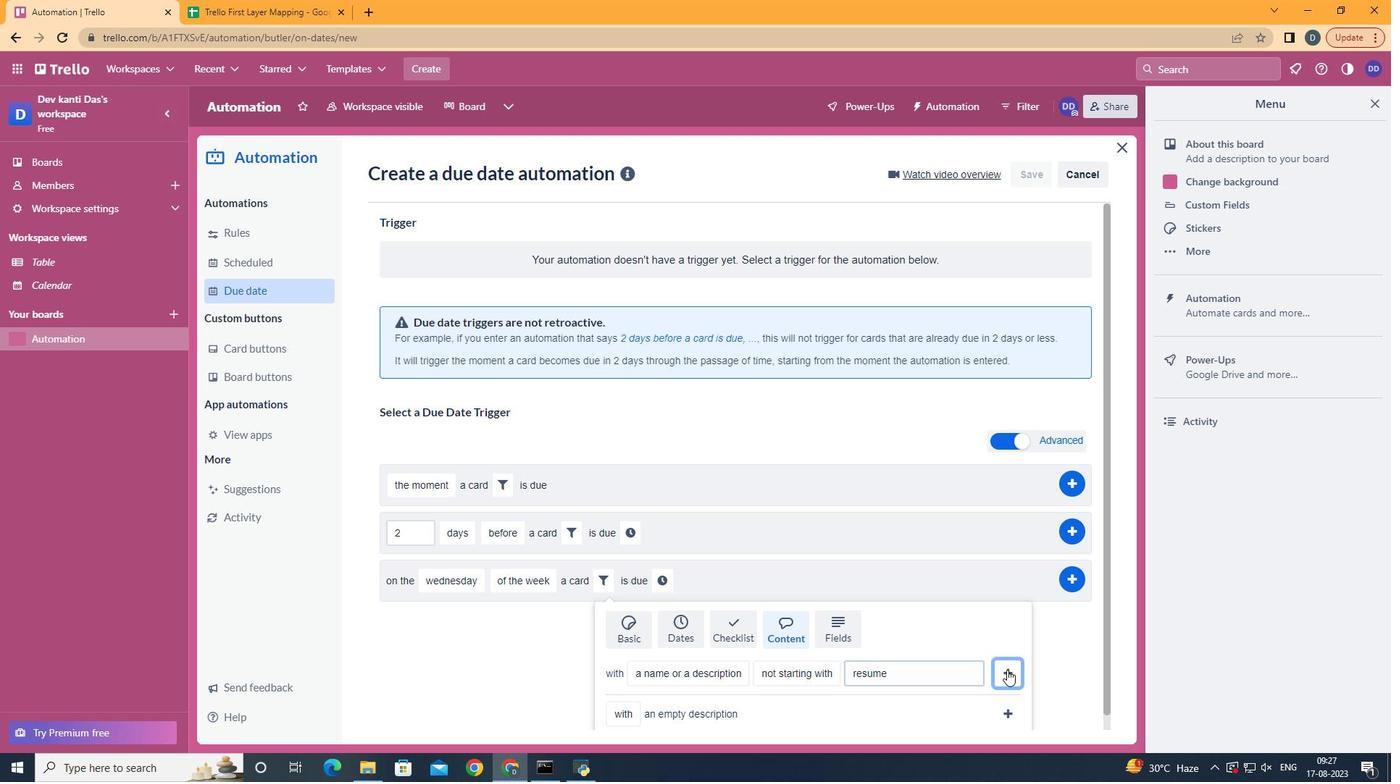 
Action: Mouse moved to (947, 579)
Screenshot: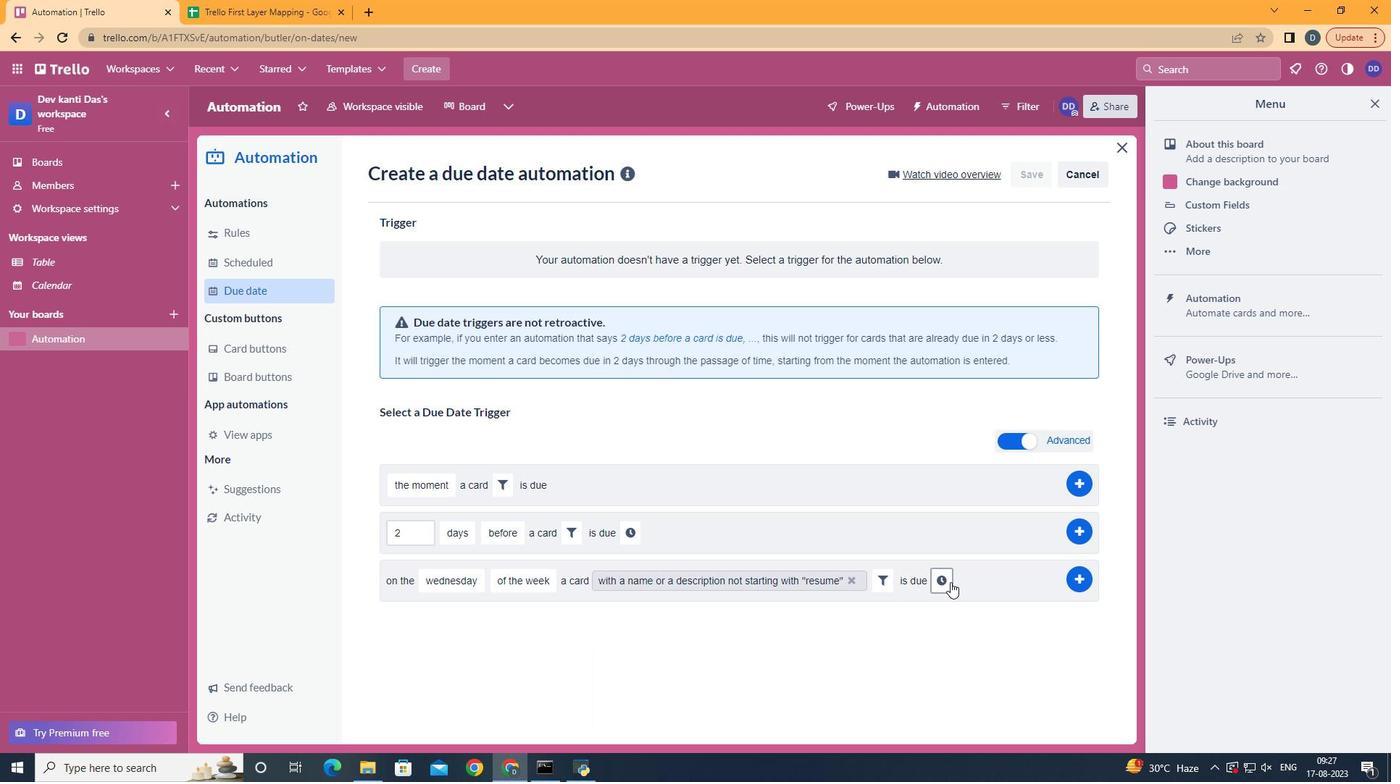 
Action: Mouse pressed left at (947, 579)
Screenshot: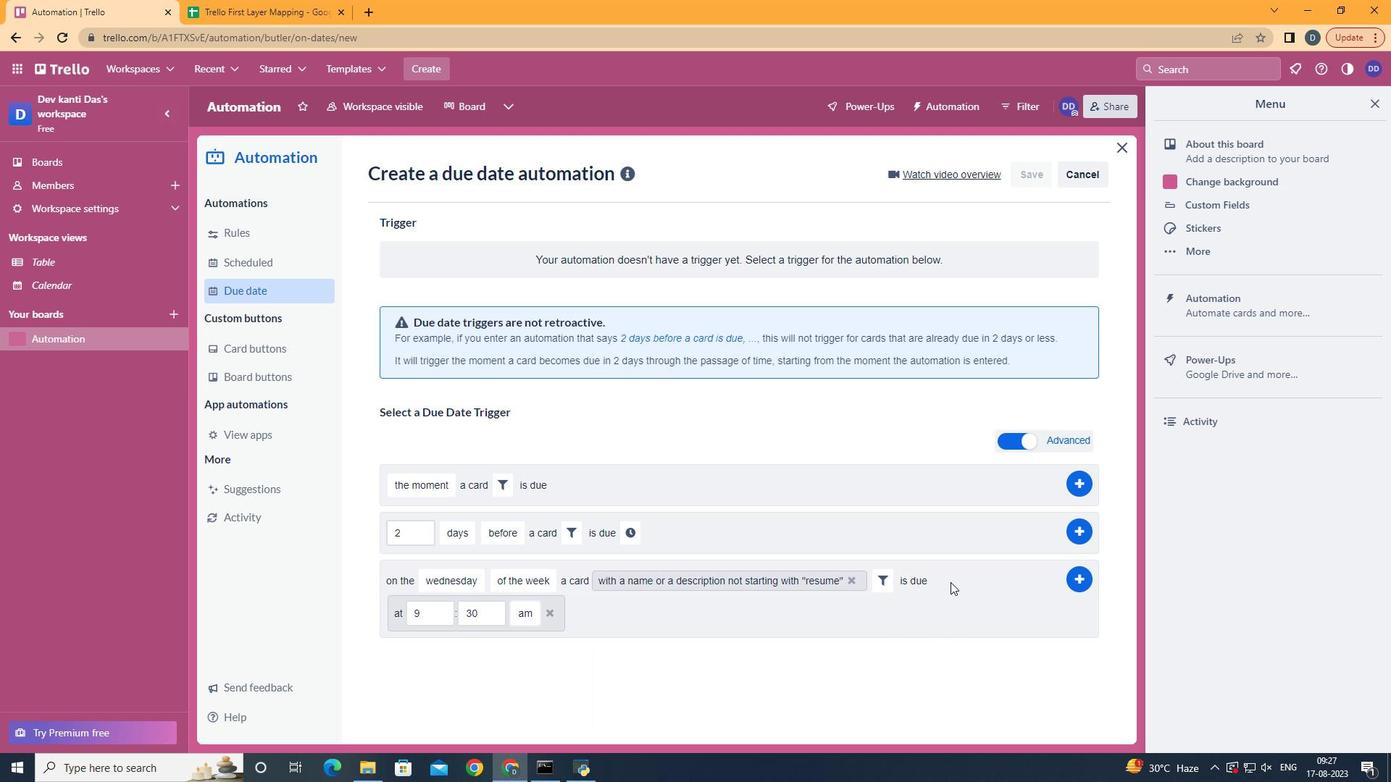
Action: Mouse moved to (973, 583)
Screenshot: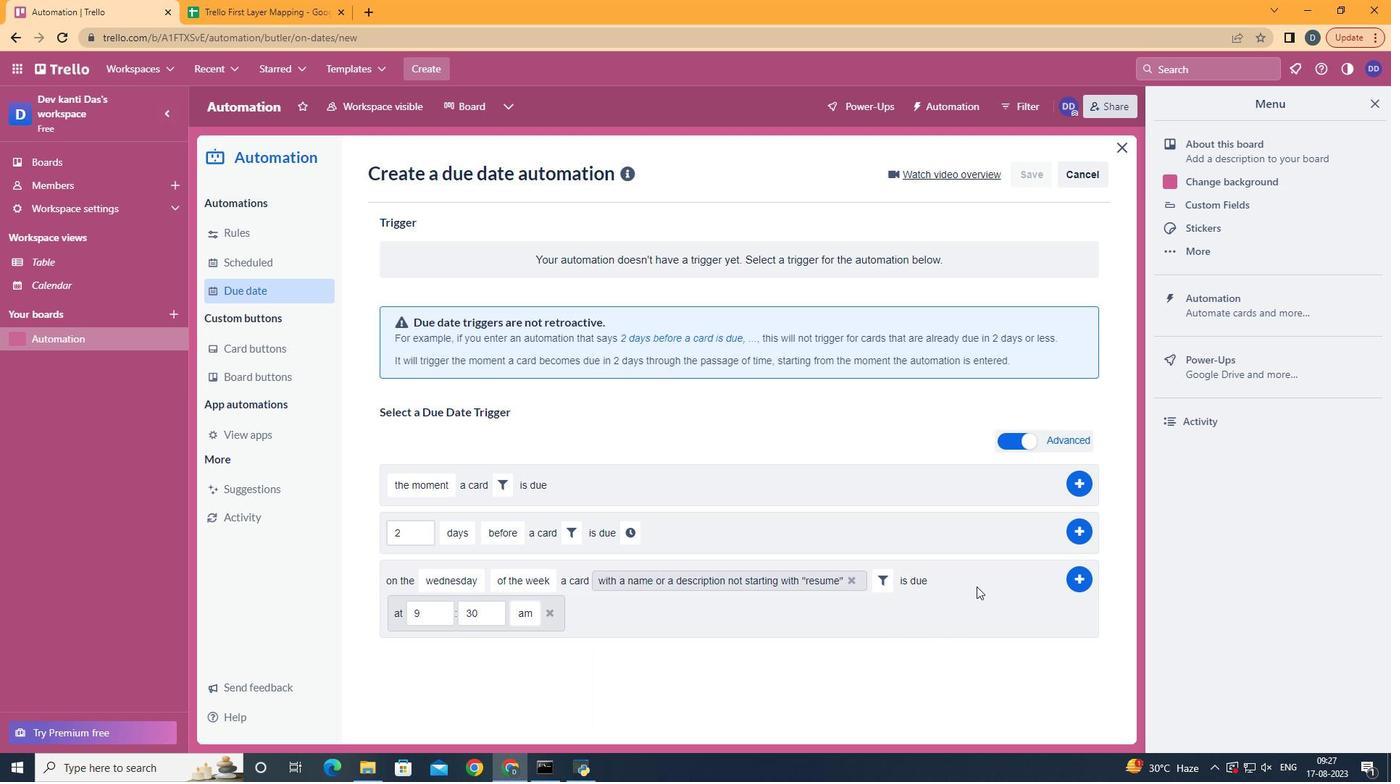 
Action: Mouse pressed left at (973, 583)
Screenshot: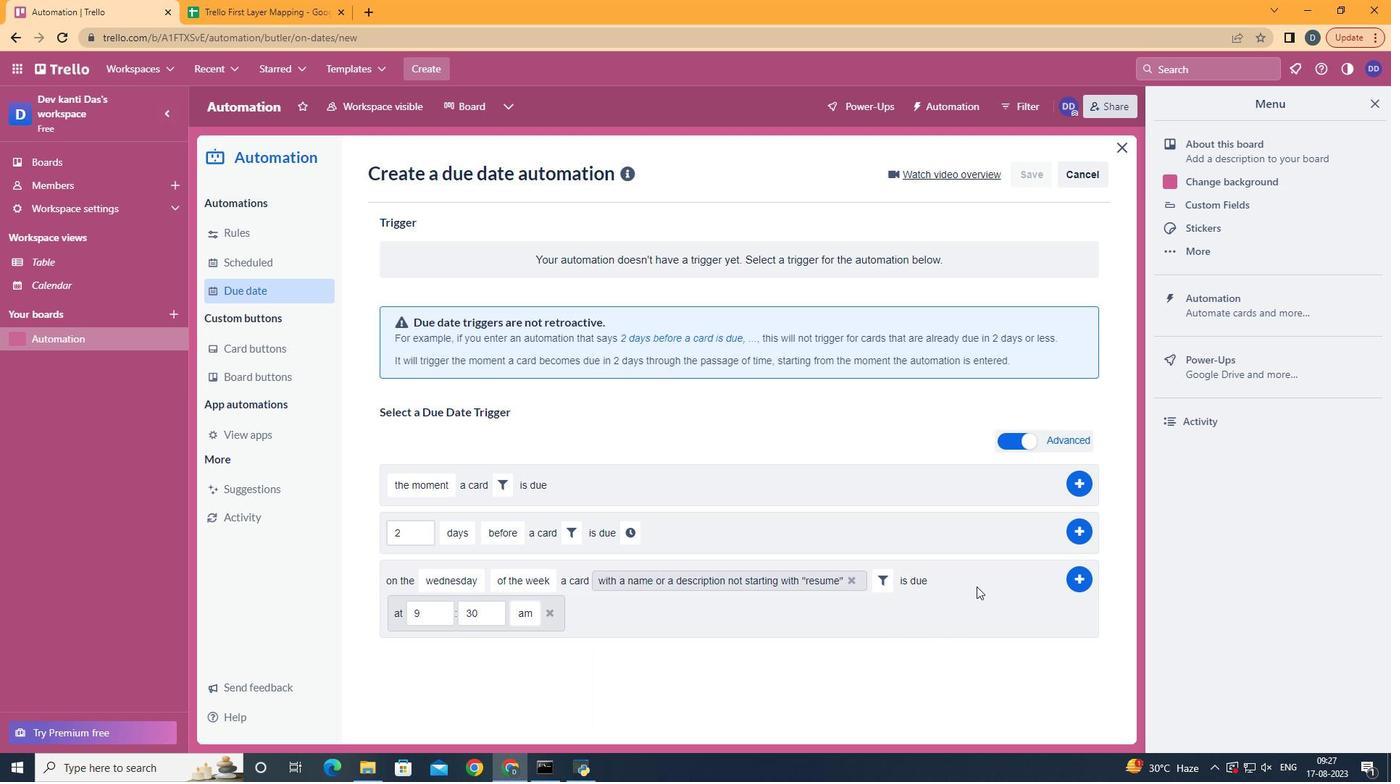 
Action: Mouse moved to (429, 610)
Screenshot: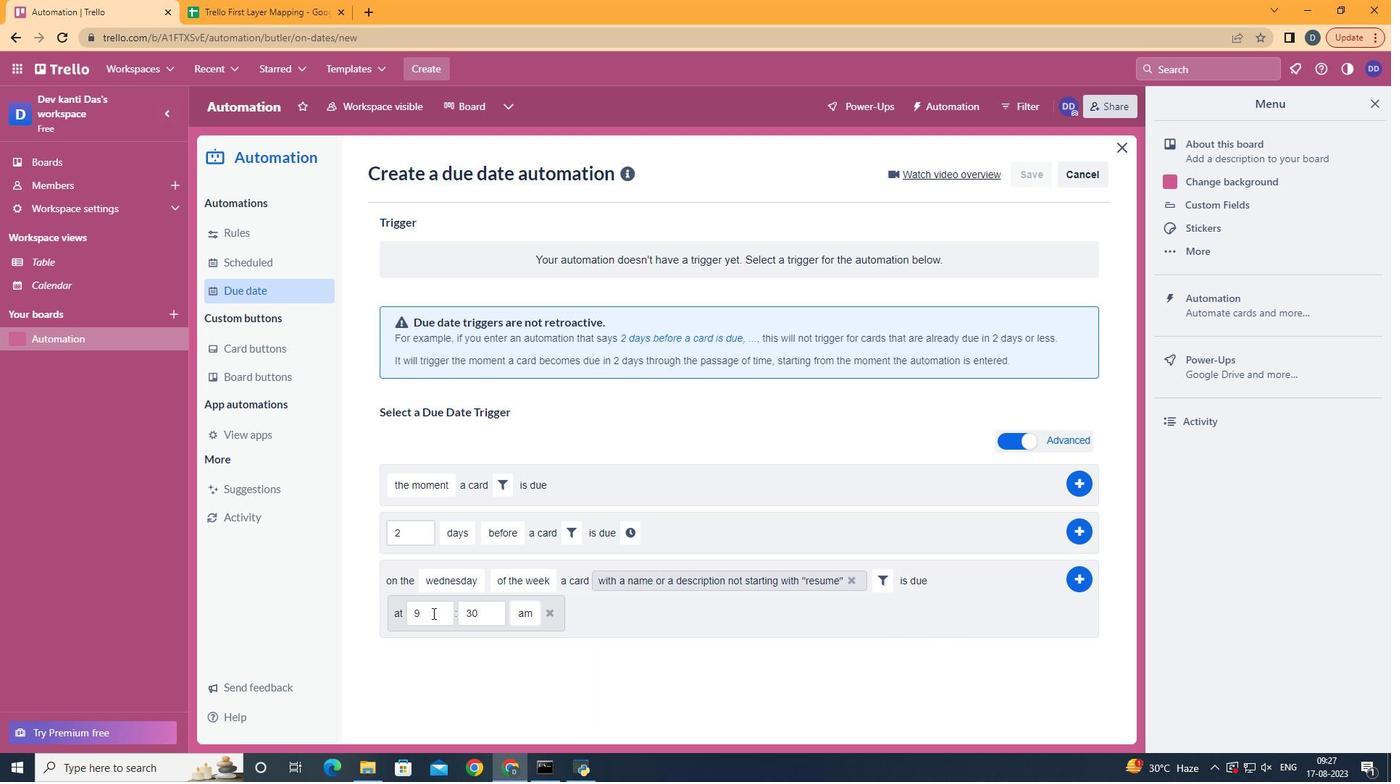 
Action: Mouse pressed left at (429, 610)
Screenshot: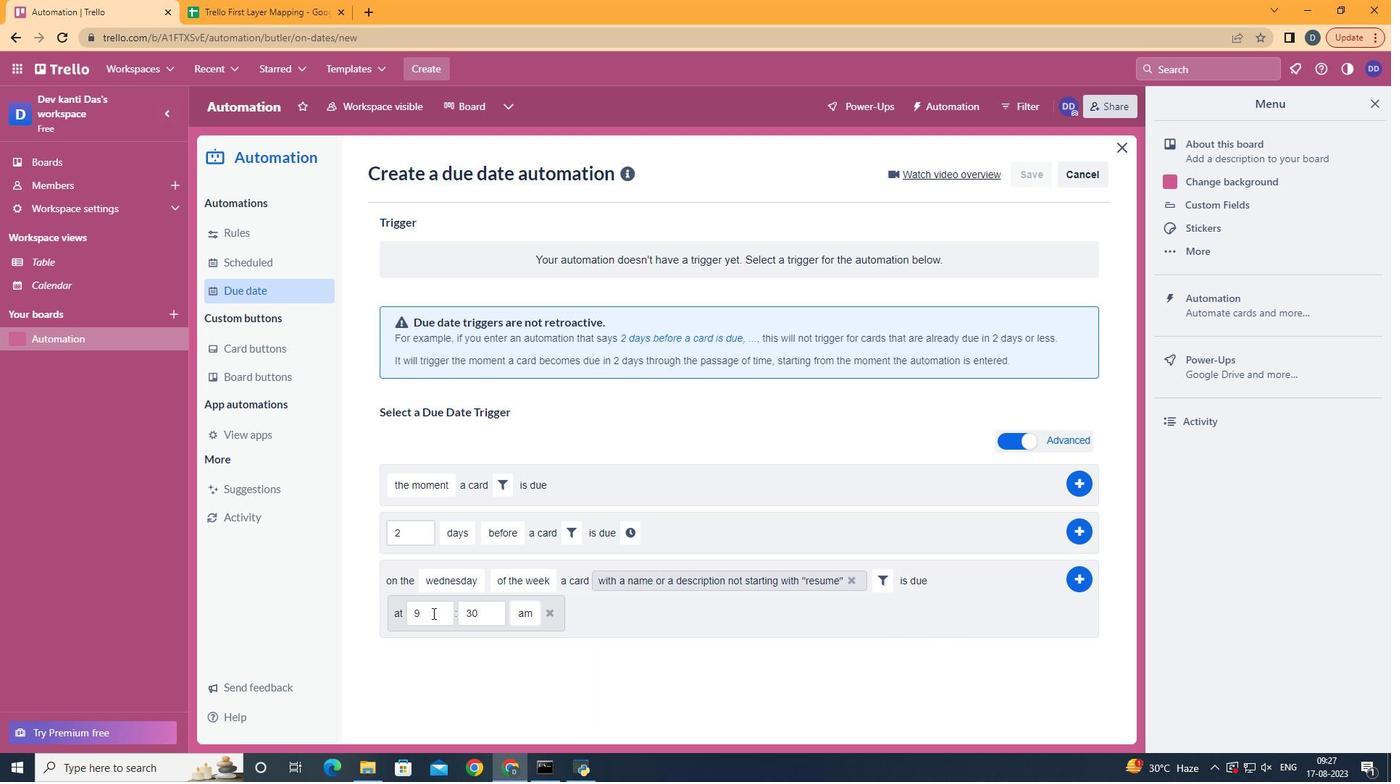 
Action: Key pressed <Key.backspace>11
Screenshot: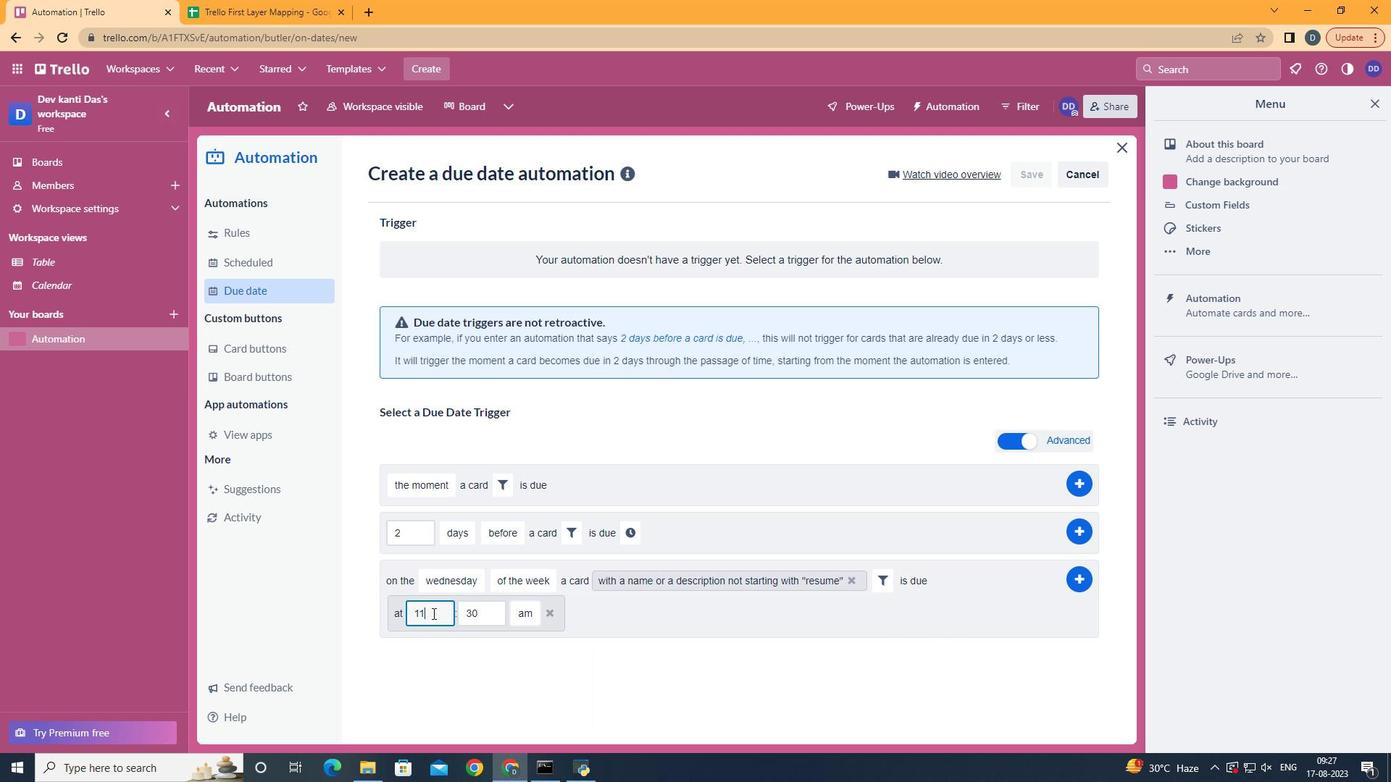 
Action: Mouse moved to (479, 621)
Screenshot: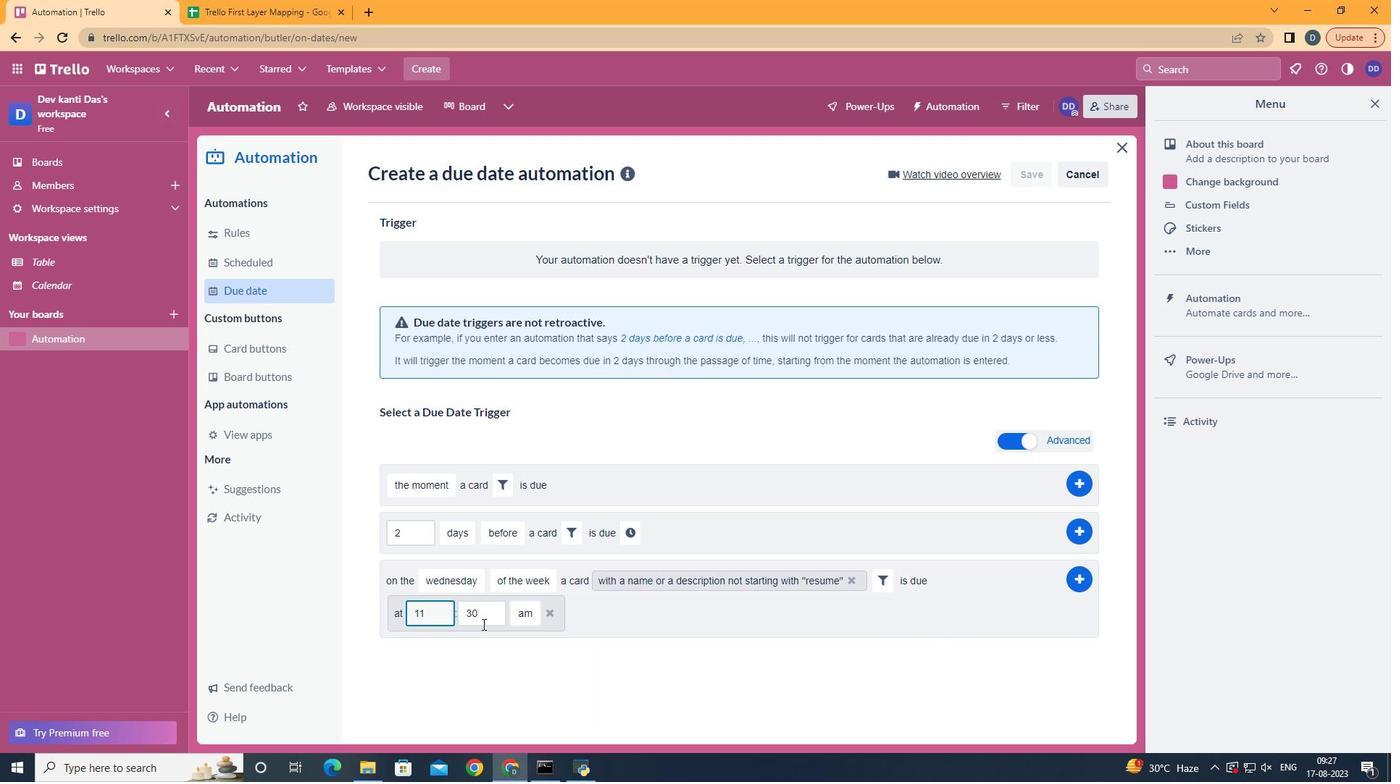 
Action: Mouse pressed left at (479, 621)
Screenshot: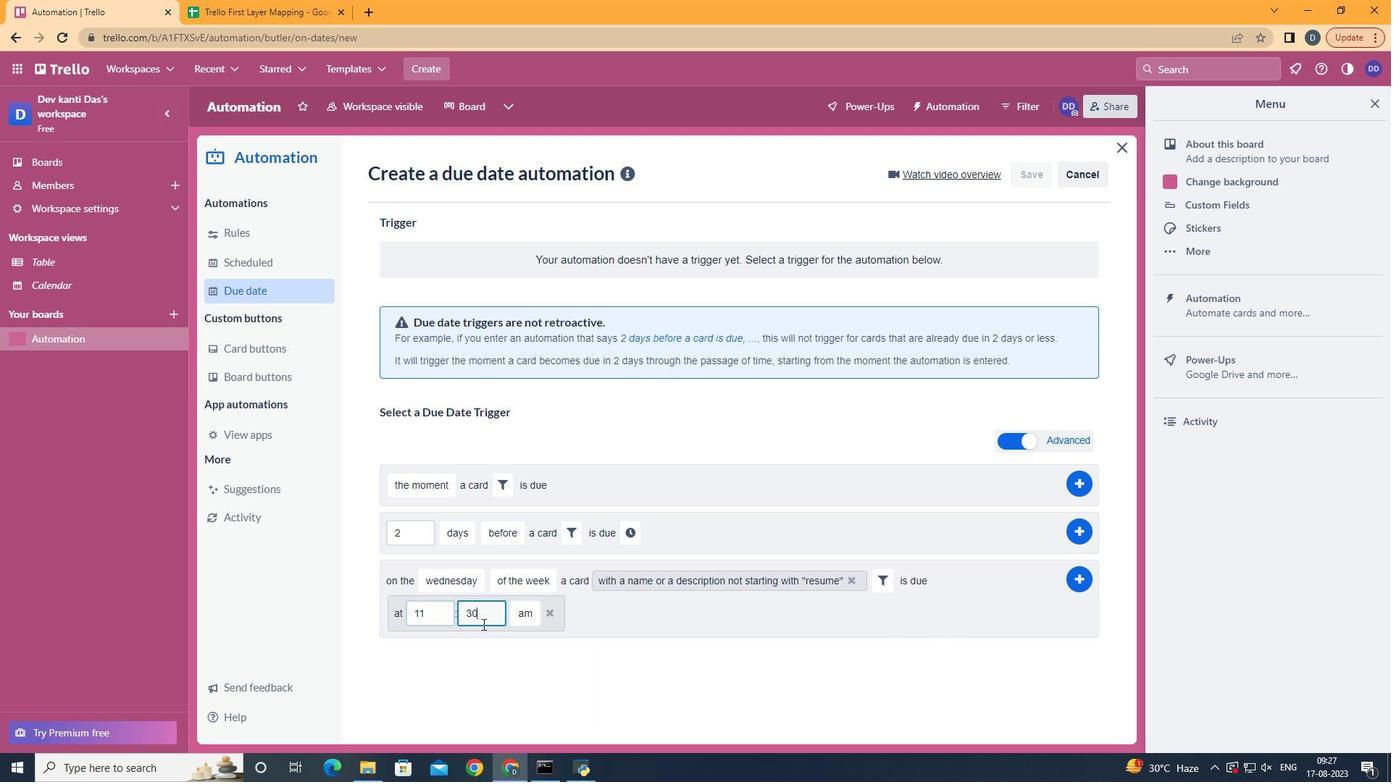 
Action: Key pressed <Key.backspace><Key.backspace>00
Screenshot: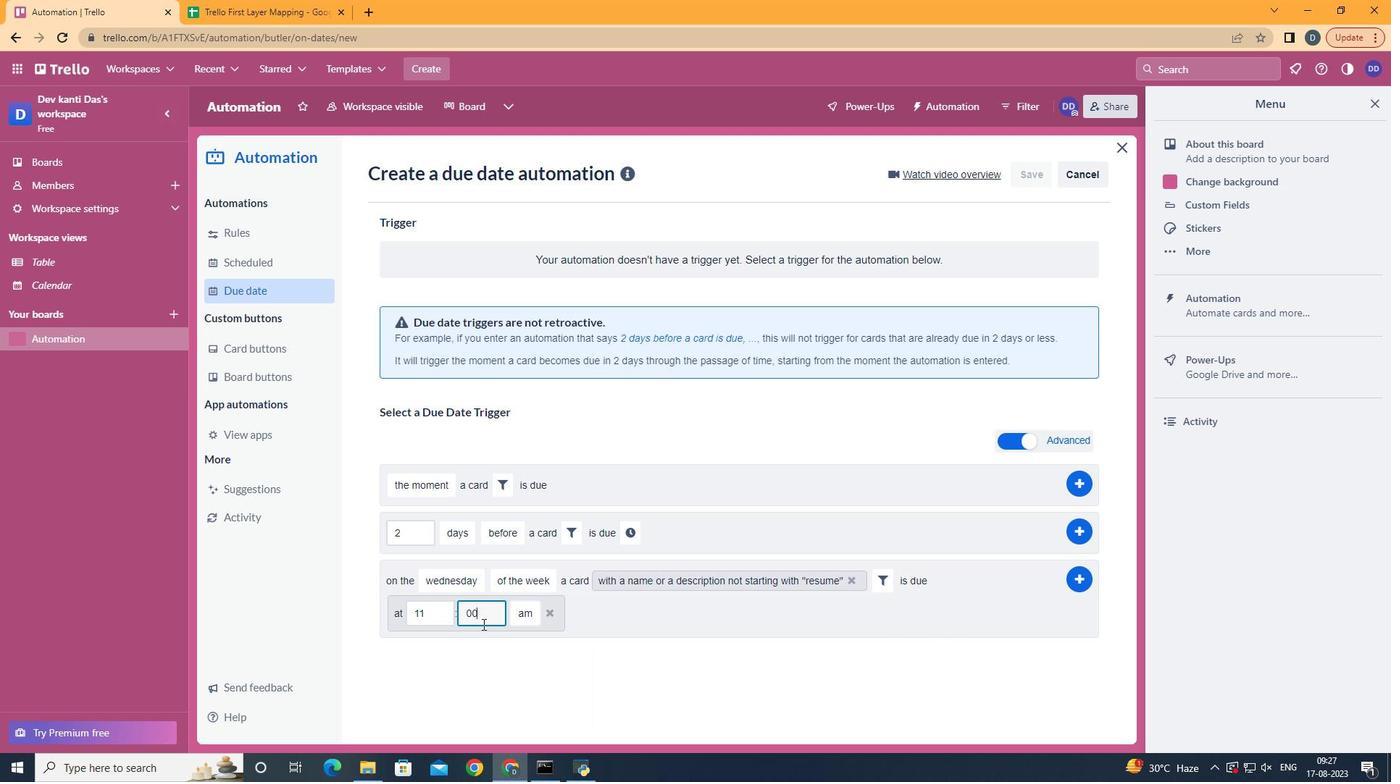 
Action: Mouse moved to (1085, 569)
Screenshot: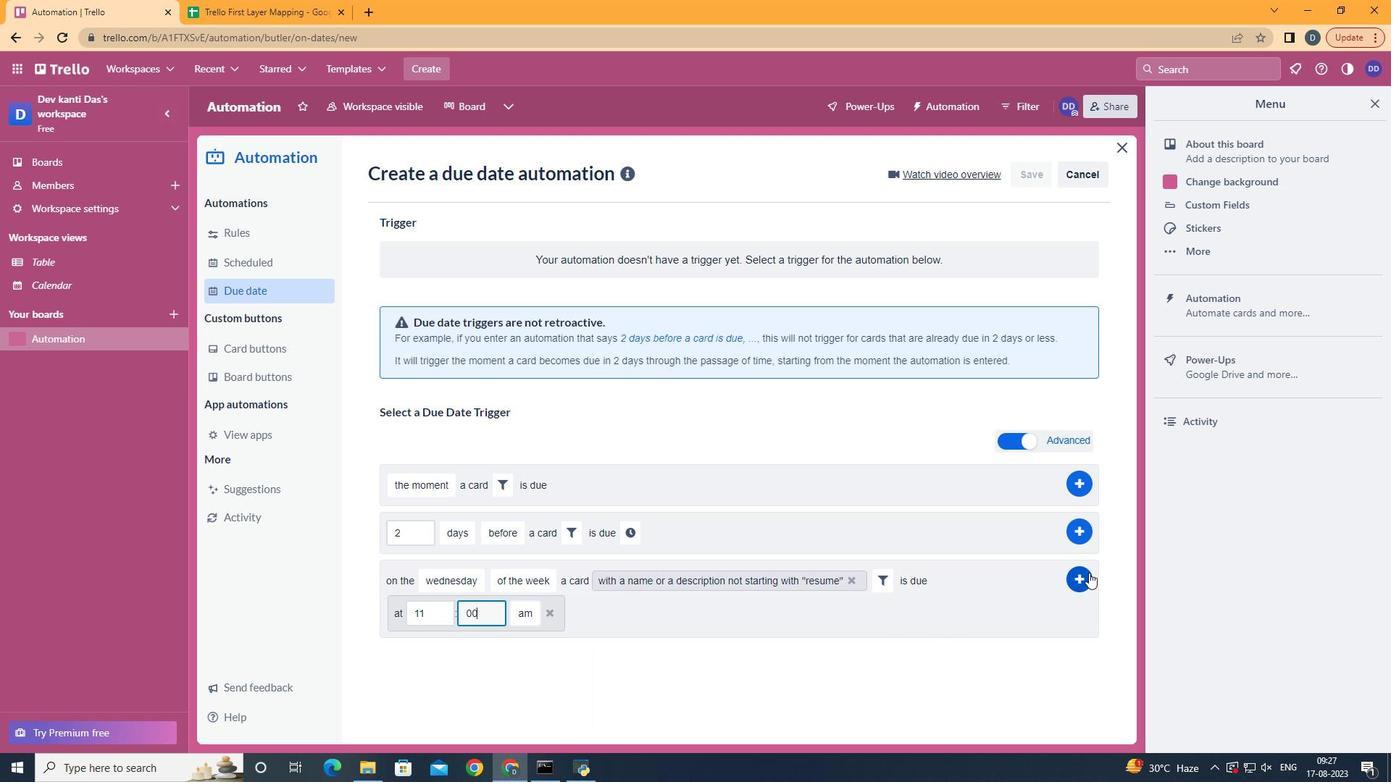 
Action: Mouse pressed left at (1085, 569)
Screenshot: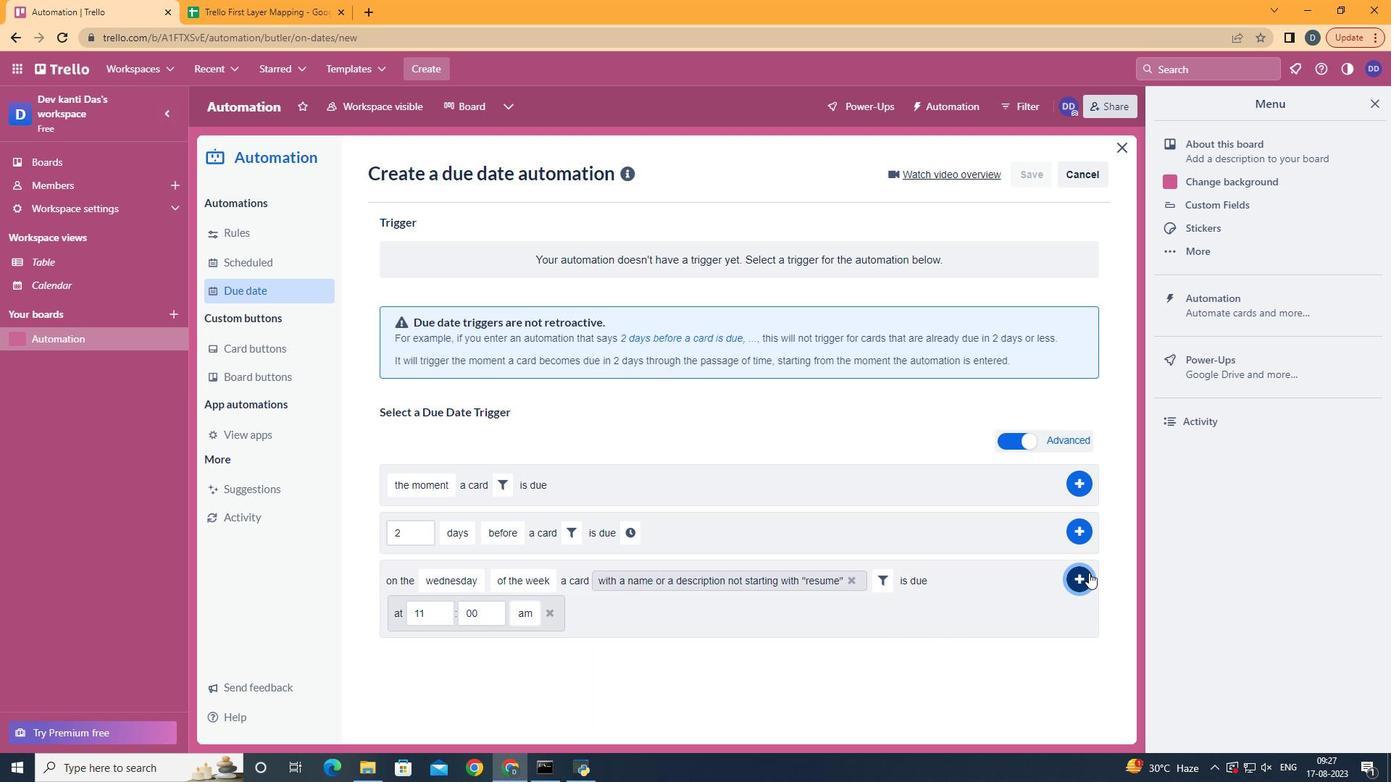 
